 Task: Look for space in Çayeli, Turkey from 6th September, 2023 to 10th September, 2023 for 1 adult in price range Rs.9000 to Rs.17000. Place can be private room with 1  bedroom having 1 bed and 1 bathroom. Property type can be house, flat, guest house, hotel. Booking option can be shelf check-in. Required host language is English.
Action: Mouse moved to (458, 86)
Screenshot: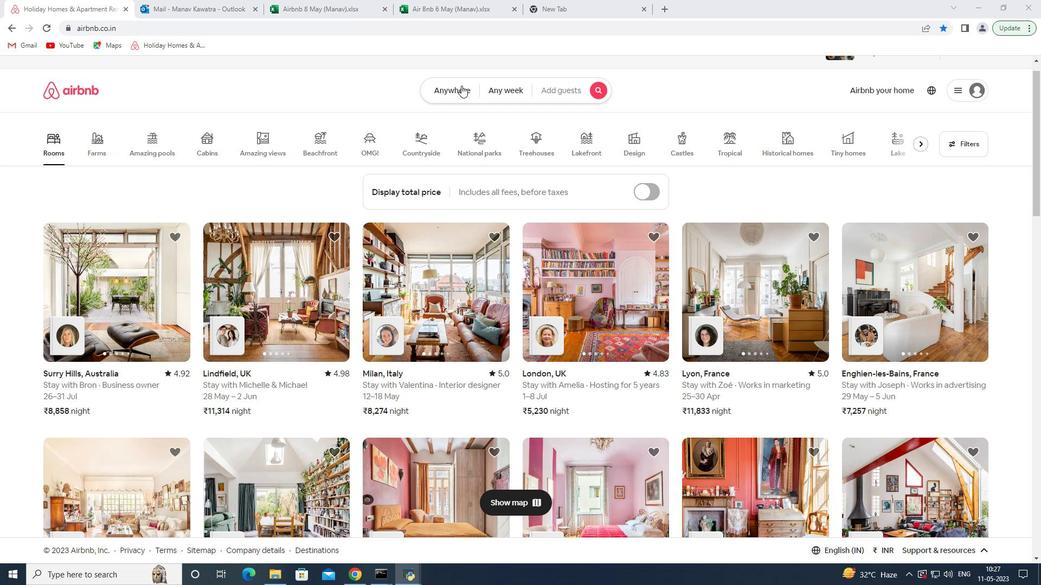
Action: Mouse pressed left at (458, 86)
Screenshot: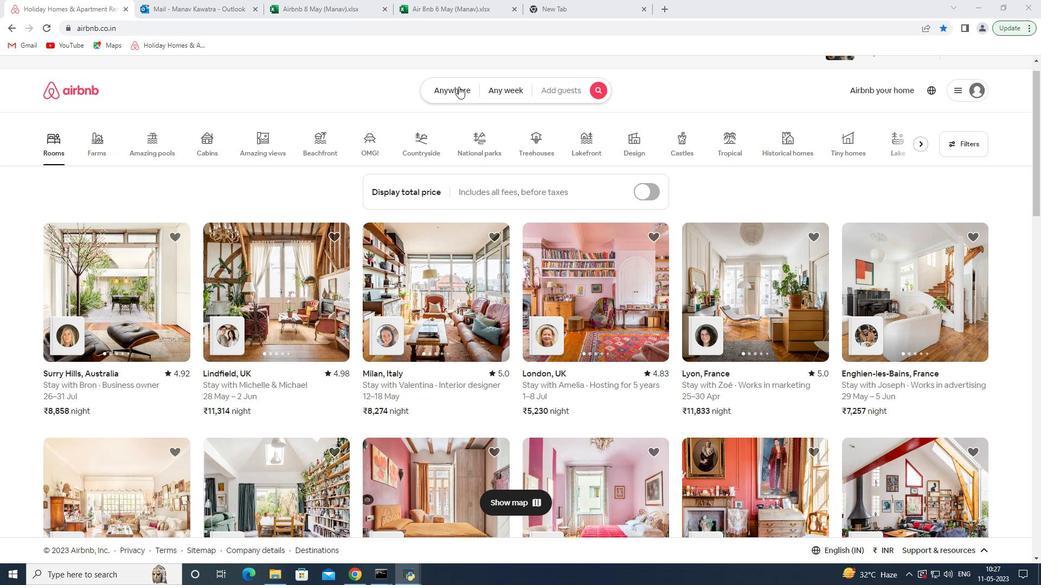 
Action: Mouse moved to (394, 132)
Screenshot: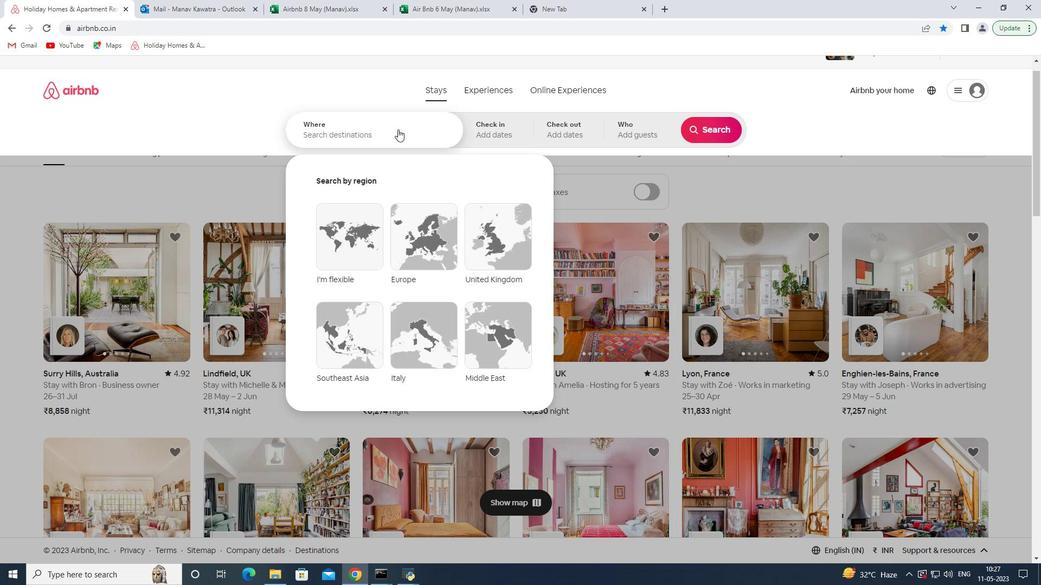 
Action: Mouse pressed left at (394, 132)
Screenshot: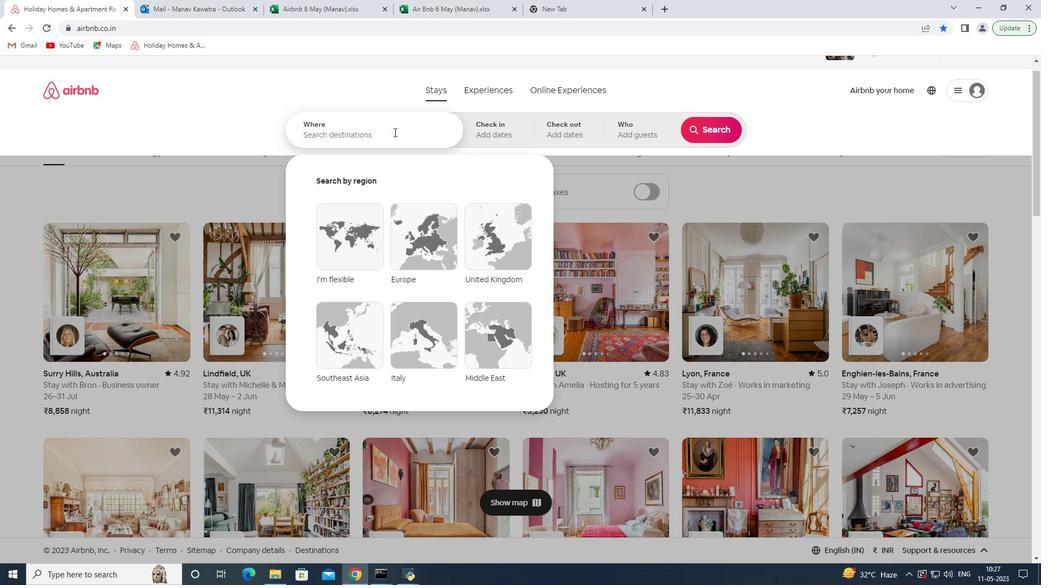 
Action: Key pressed <Key.shift><Key.shift><Key.shift><Key.shift><Key.shift>Cayeli<Key.space><Key.shift>Turkey<Key.space><Key.enter>
Screenshot: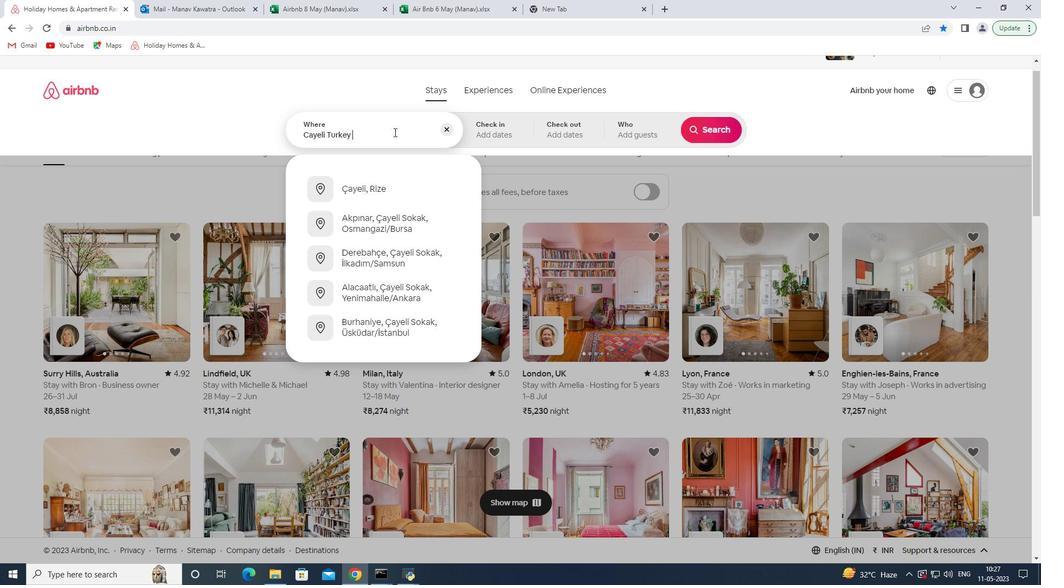 
Action: Mouse moved to (706, 215)
Screenshot: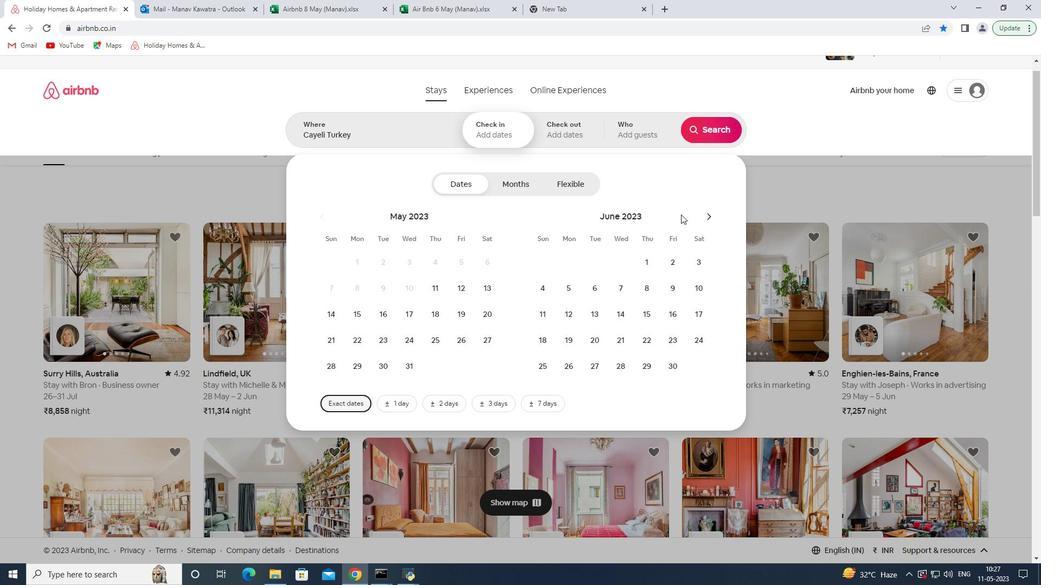 
Action: Mouse pressed left at (706, 215)
Screenshot: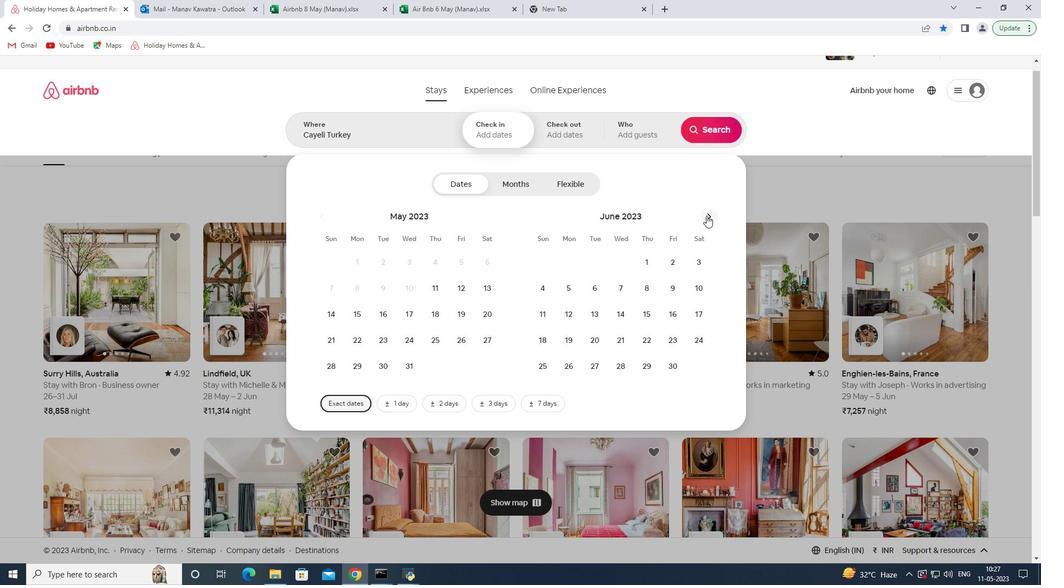 
Action: Mouse pressed left at (706, 215)
Screenshot: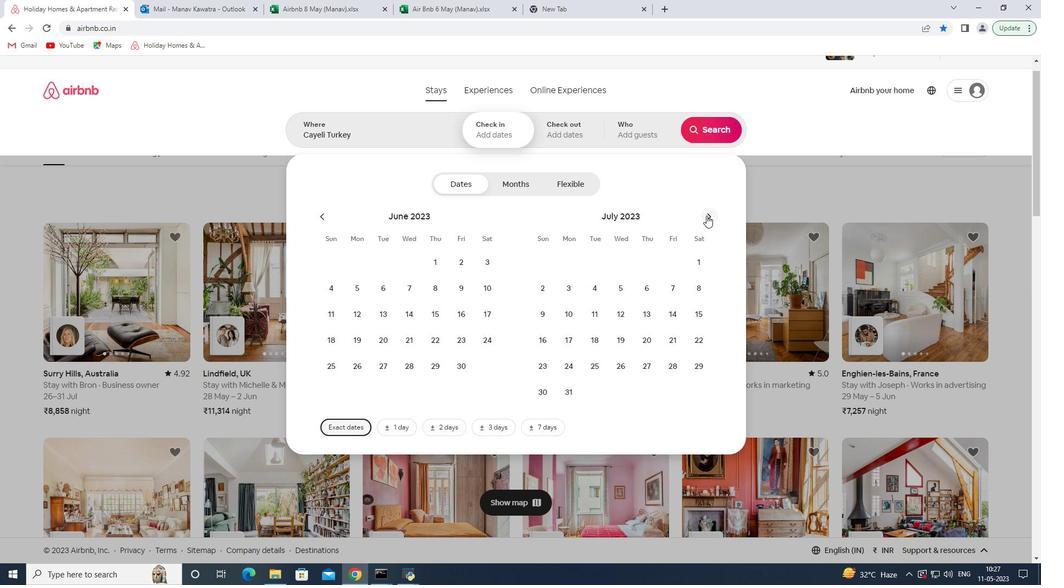 
Action: Mouse pressed left at (706, 215)
Screenshot: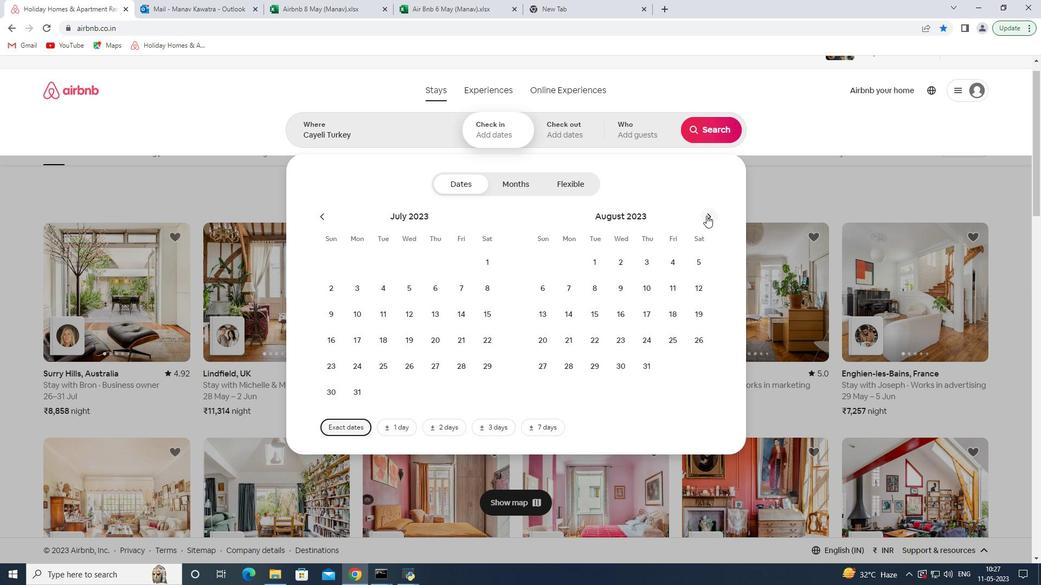 
Action: Mouse moved to (620, 292)
Screenshot: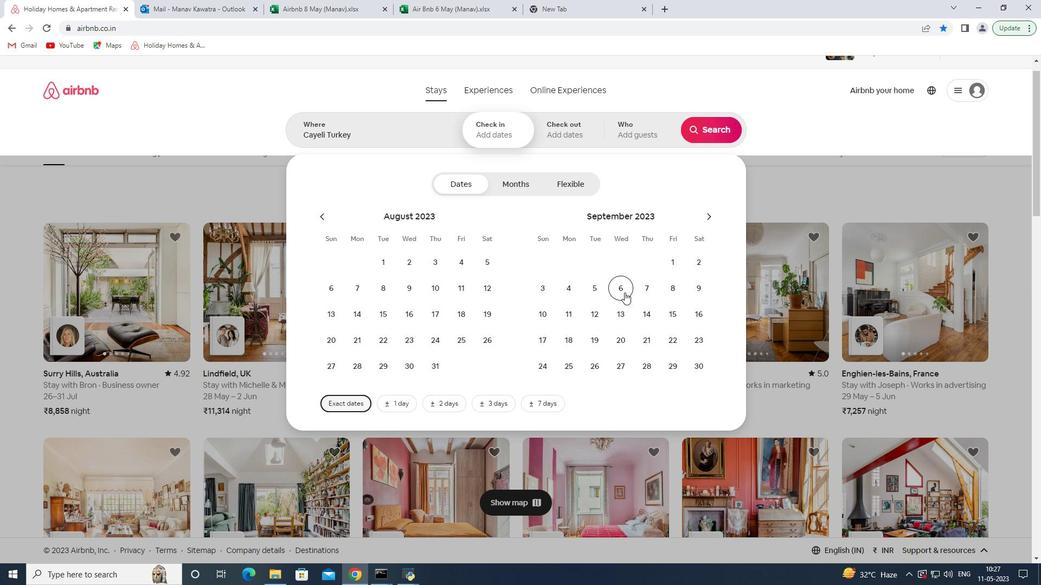 
Action: Mouse pressed left at (620, 292)
Screenshot: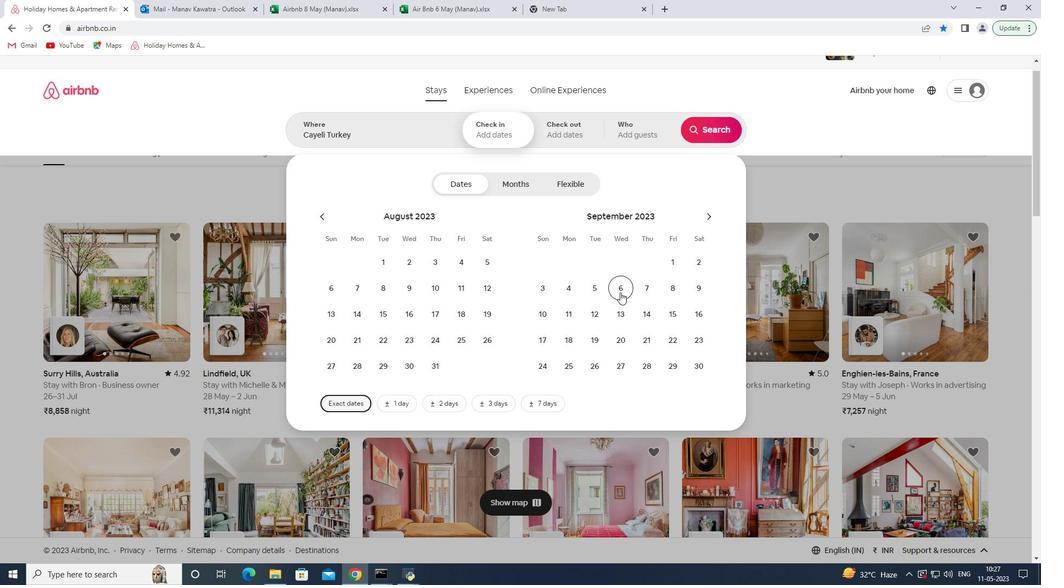 
Action: Mouse moved to (543, 310)
Screenshot: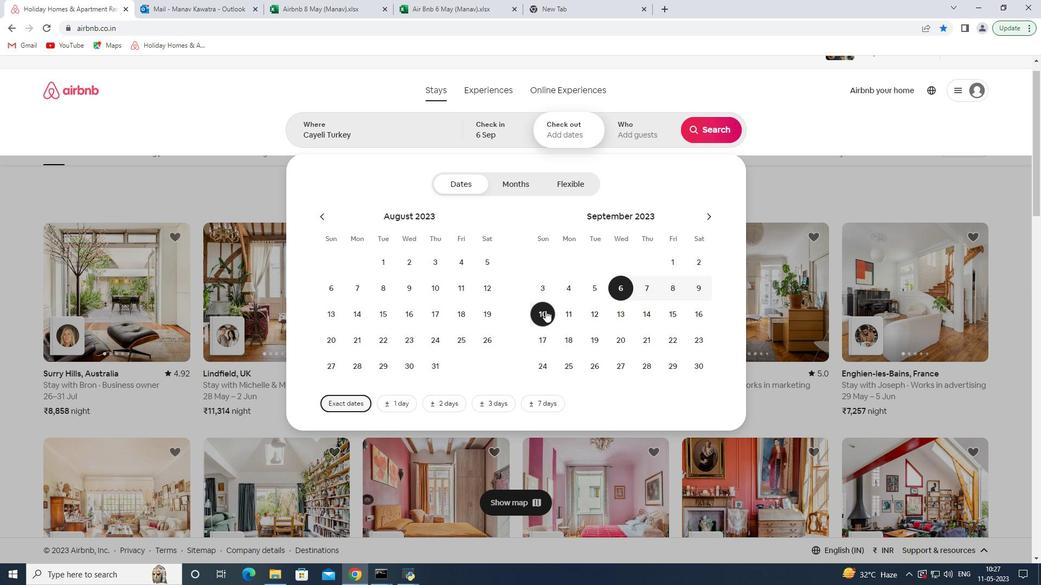 
Action: Mouse pressed left at (543, 310)
Screenshot: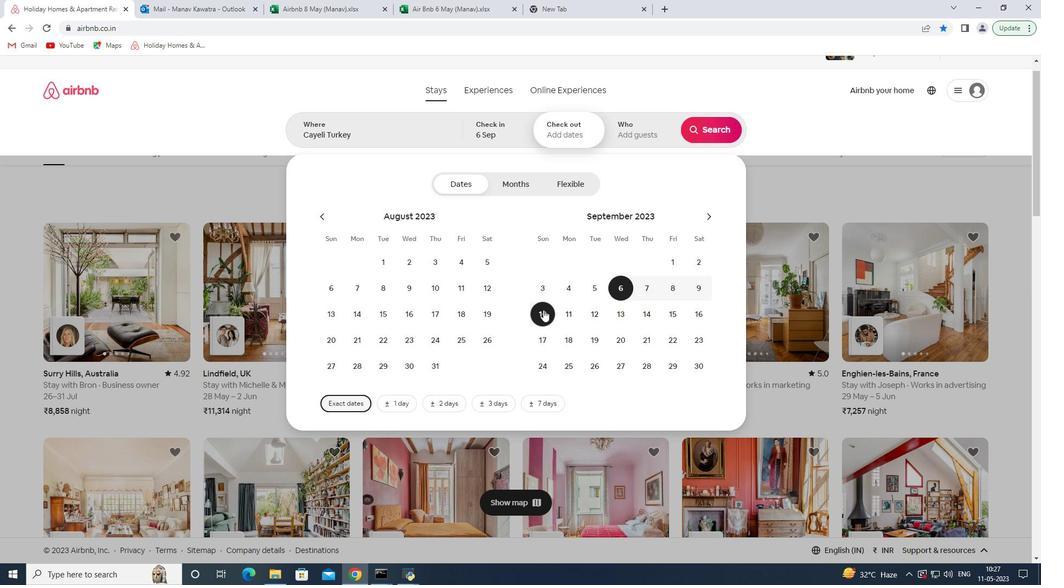 
Action: Mouse moved to (635, 126)
Screenshot: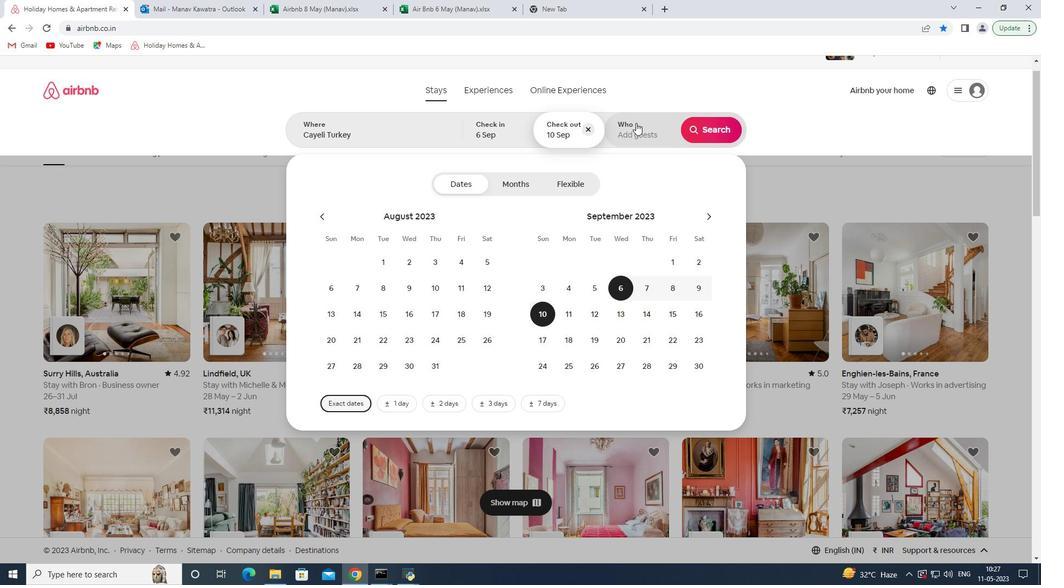 
Action: Mouse pressed left at (635, 126)
Screenshot: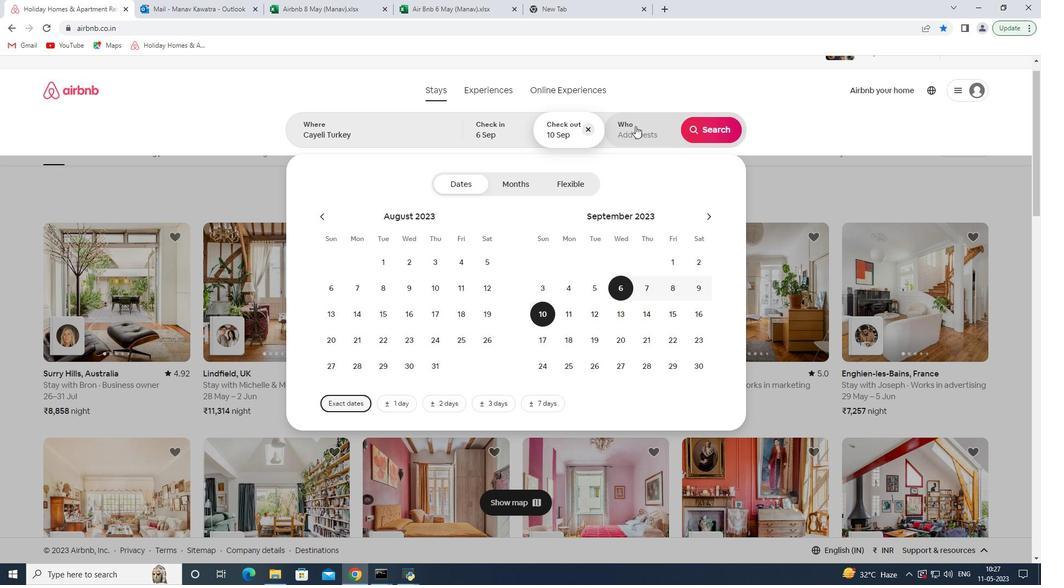 
Action: Mouse moved to (719, 181)
Screenshot: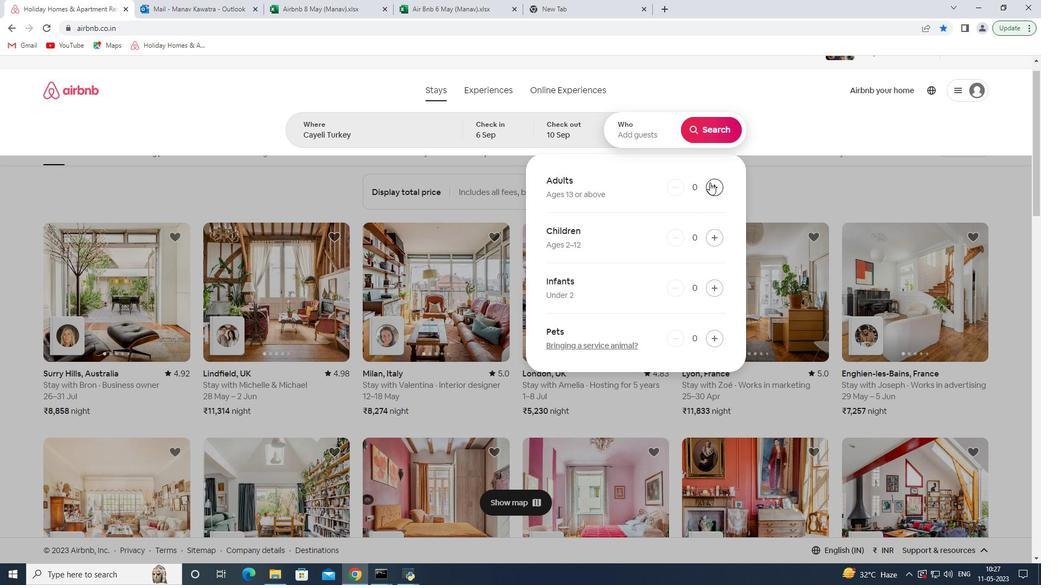 
Action: Mouse pressed left at (719, 181)
Screenshot: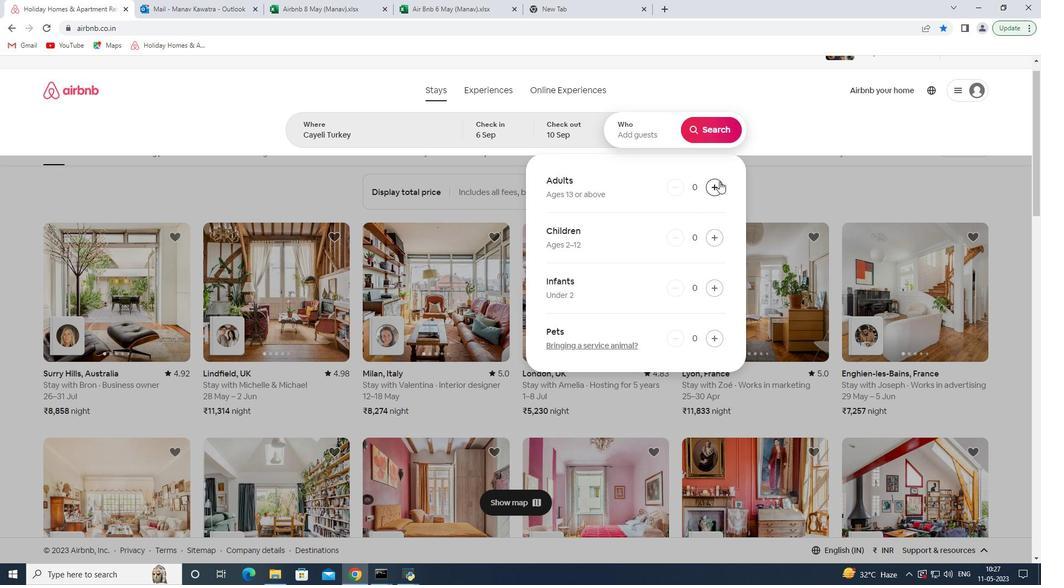 
Action: Mouse moved to (710, 135)
Screenshot: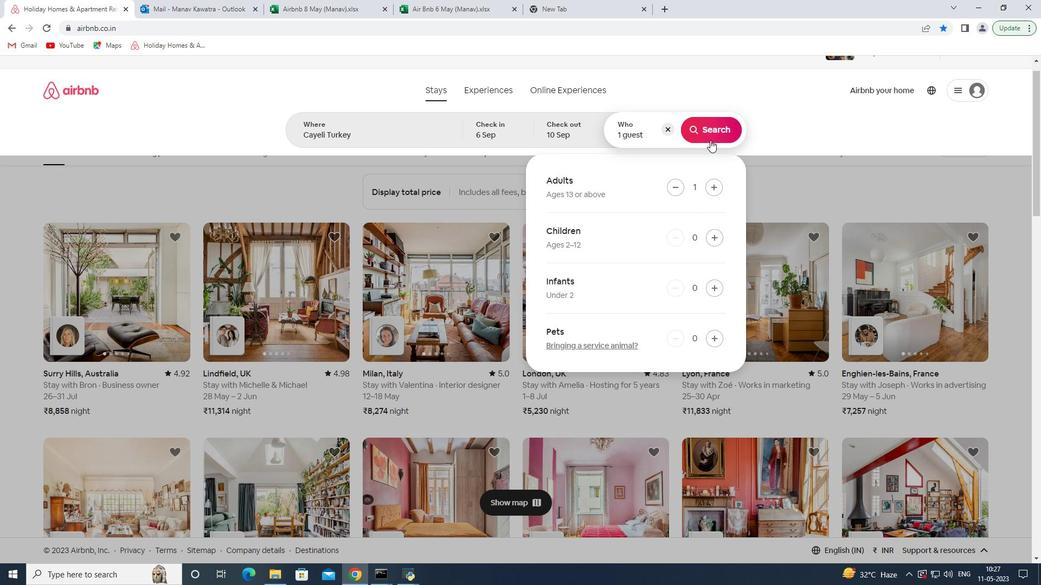 
Action: Mouse pressed left at (710, 135)
Screenshot: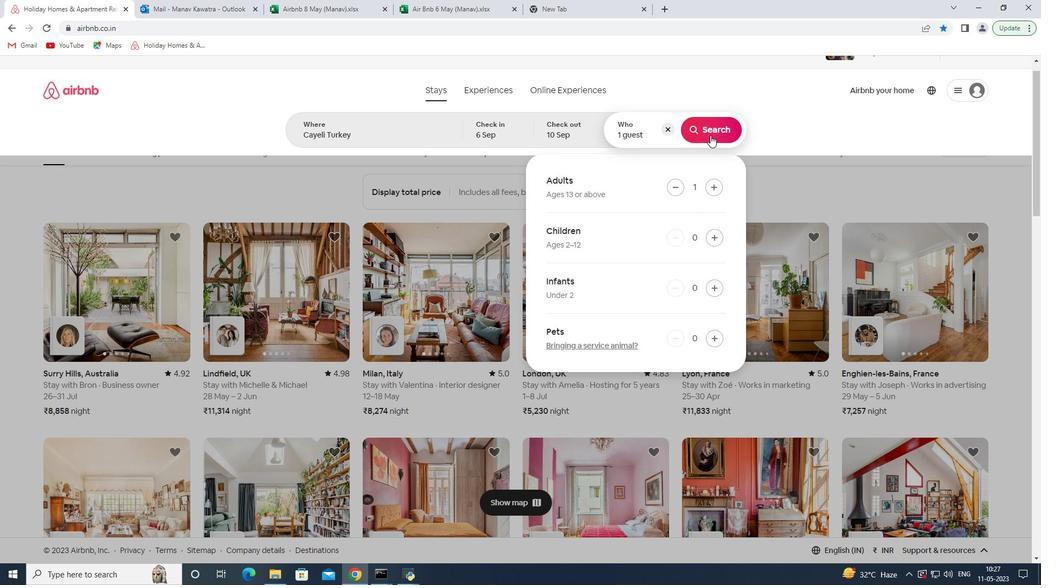 
Action: Mouse moved to (991, 119)
Screenshot: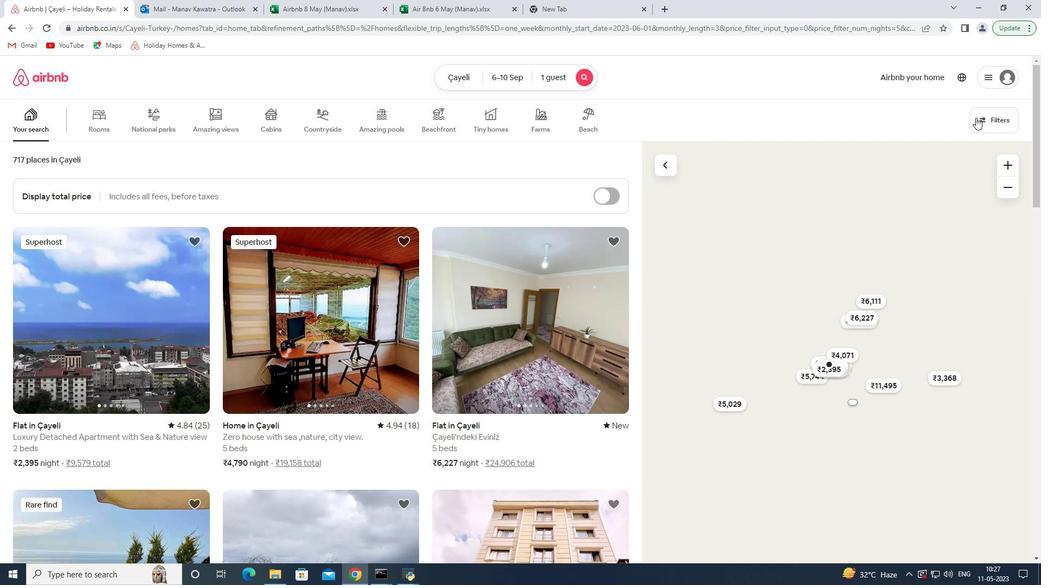 
Action: Mouse pressed left at (991, 119)
Screenshot: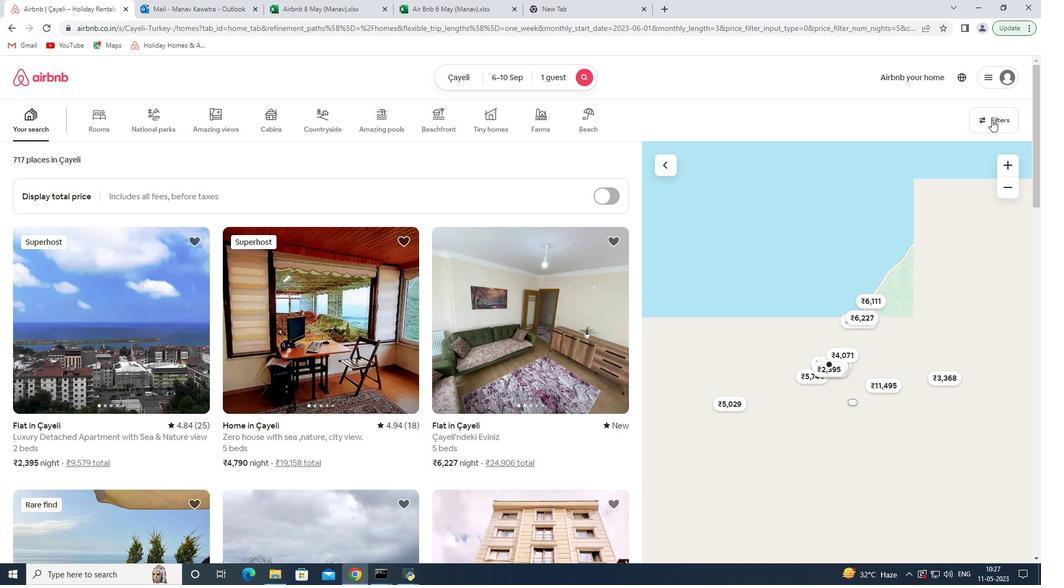
Action: Mouse moved to (374, 389)
Screenshot: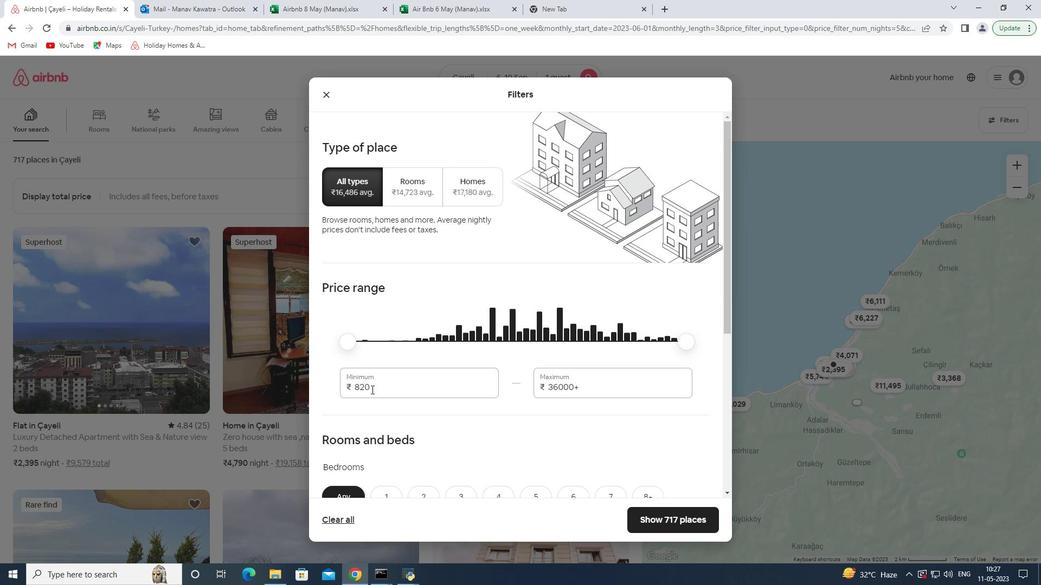 
Action: Mouse pressed left at (374, 389)
Screenshot: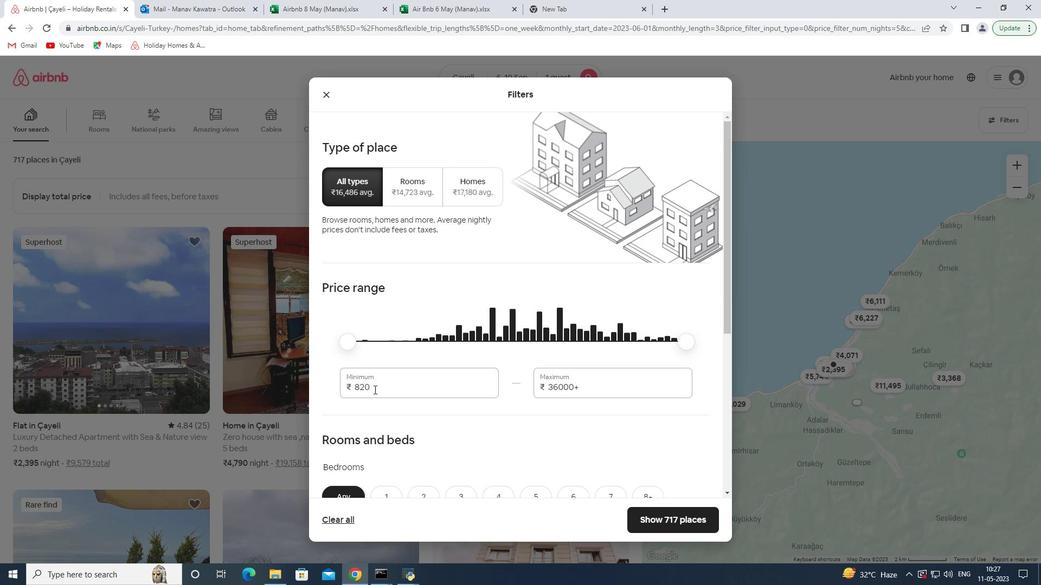 
Action: Mouse pressed left at (374, 389)
Screenshot: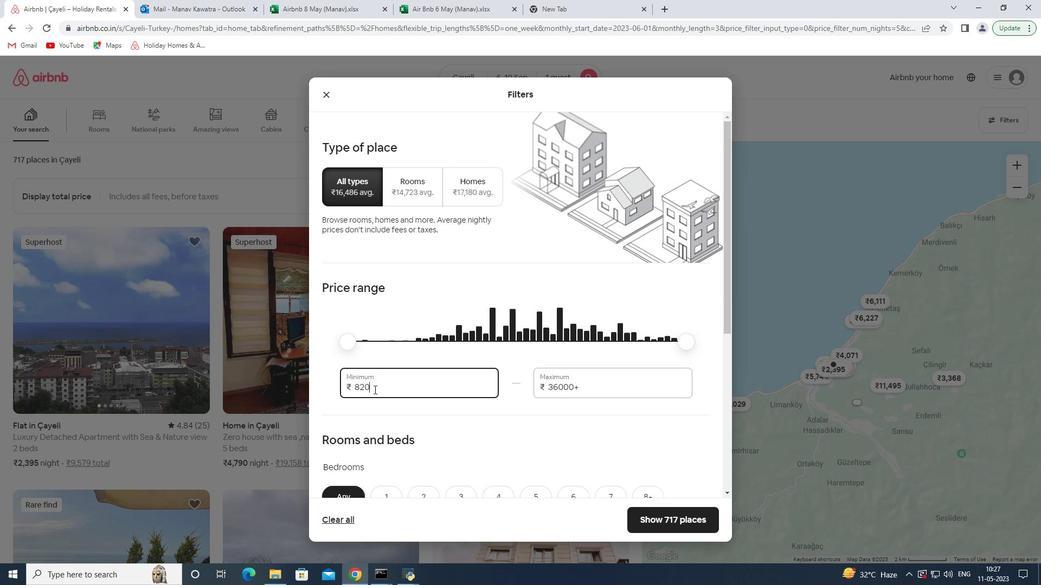 
Action: Mouse moved to (376, 352)
Screenshot: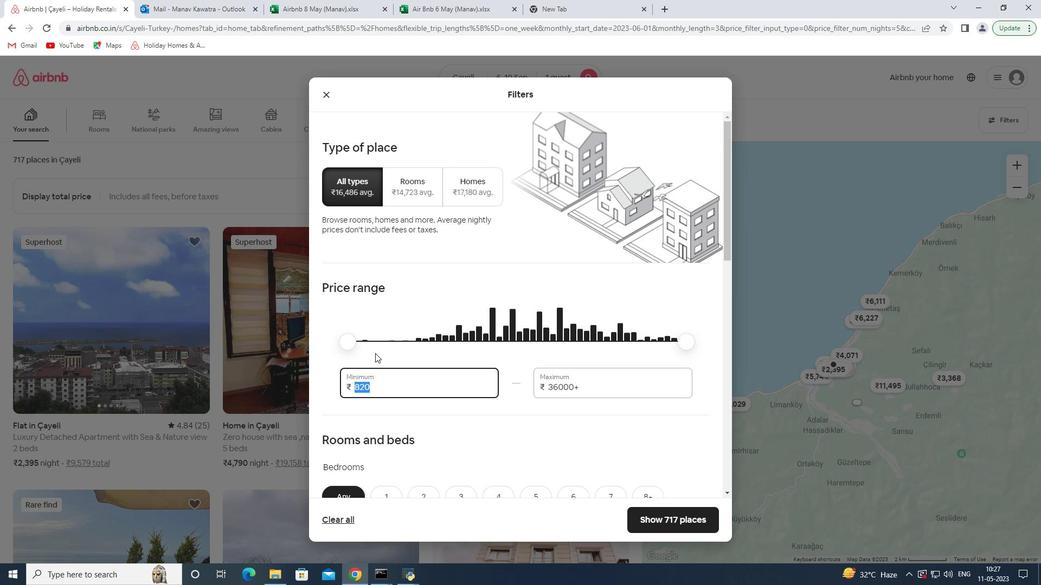 
Action: Key pressed 9000<Key.tab>17000
Screenshot: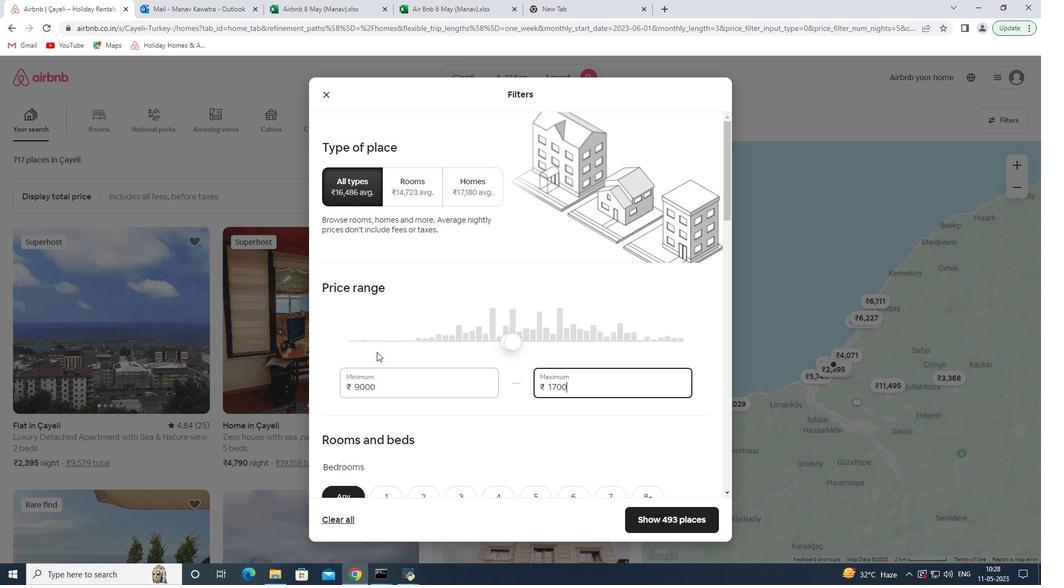 
Action: Mouse moved to (377, 362)
Screenshot: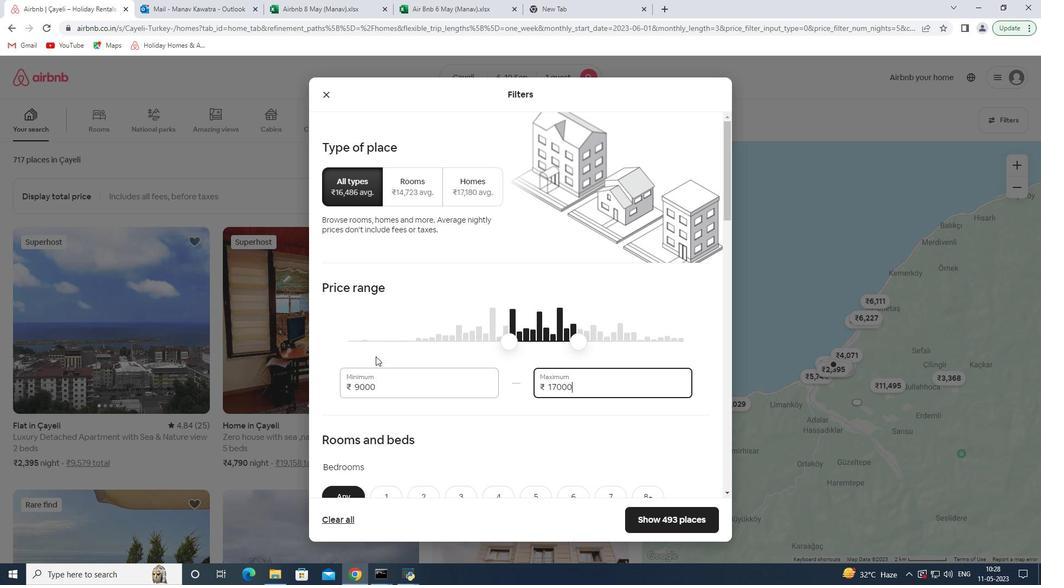 
Action: Mouse scrolled (377, 361) with delta (0, 0)
Screenshot: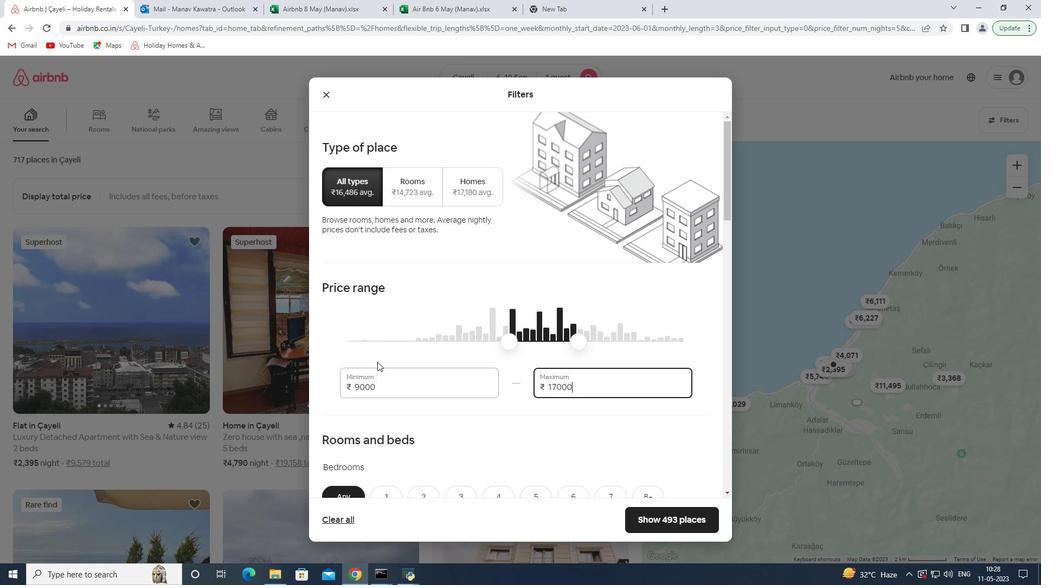
Action: Mouse scrolled (377, 361) with delta (0, 0)
Screenshot: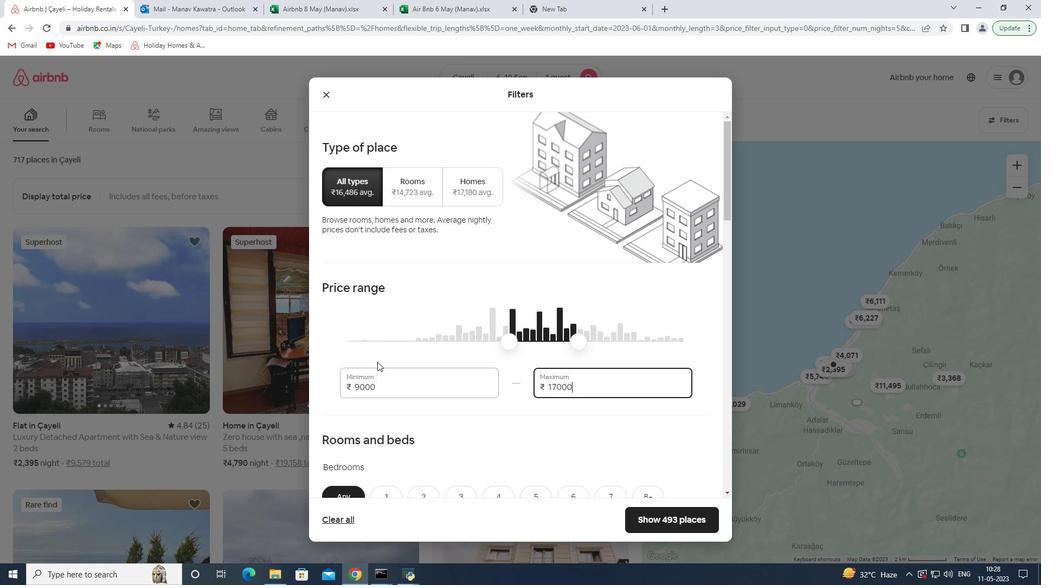 
Action: Mouse moved to (388, 360)
Screenshot: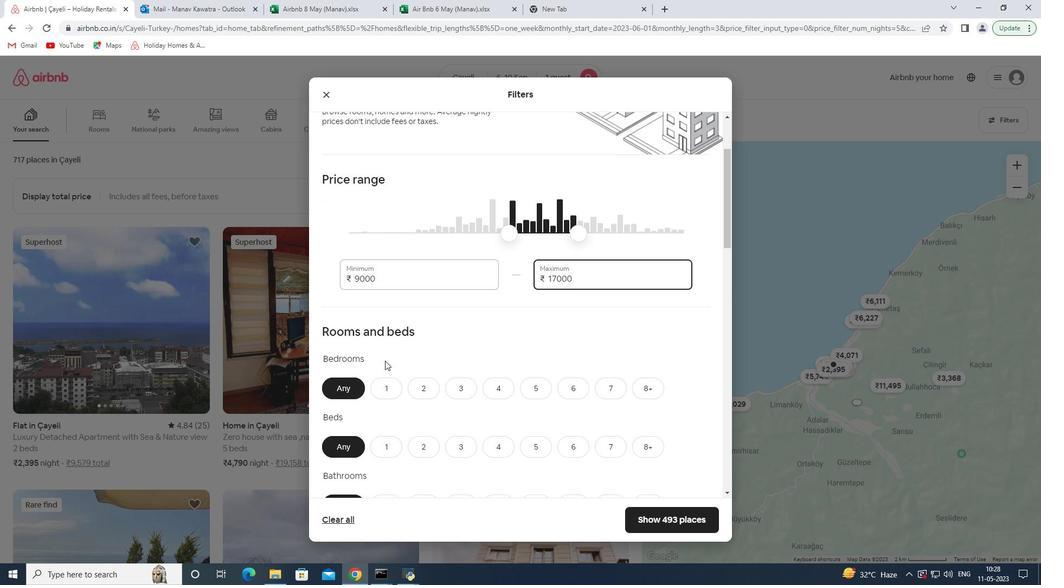 
Action: Mouse scrolled (388, 359) with delta (0, 0)
Screenshot: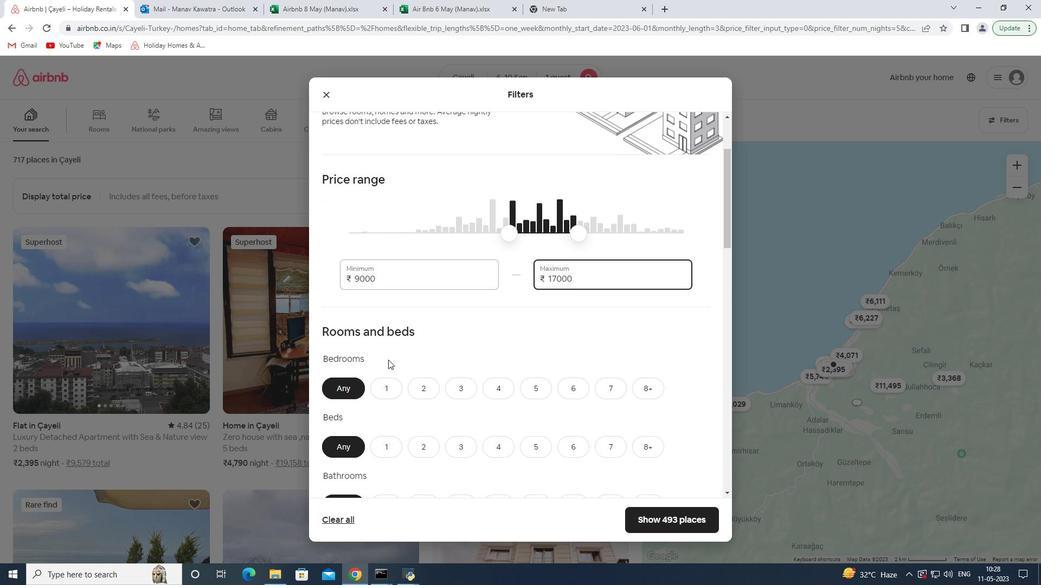 
Action: Mouse moved to (393, 331)
Screenshot: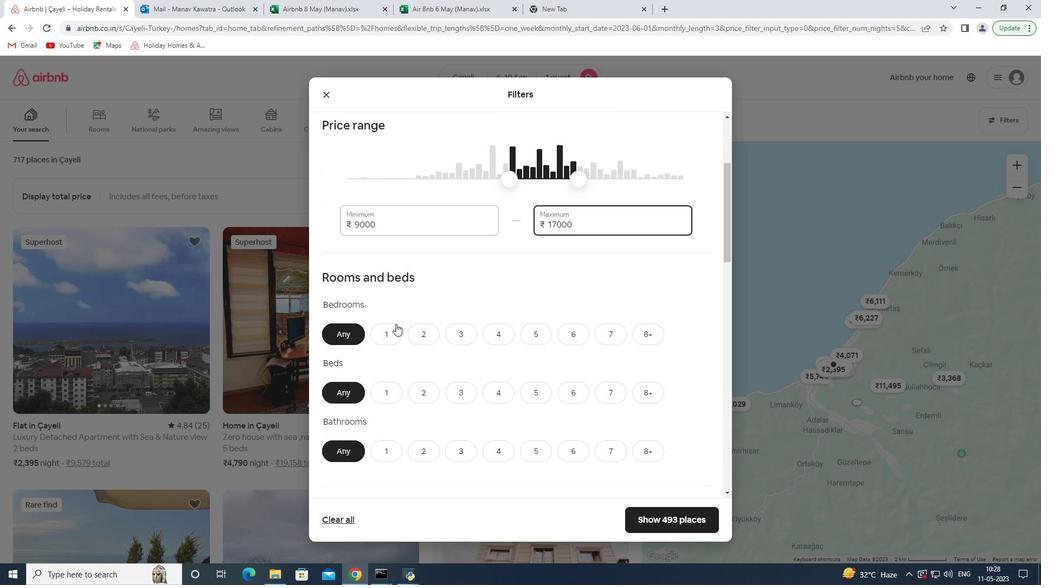 
Action: Mouse pressed left at (393, 331)
Screenshot: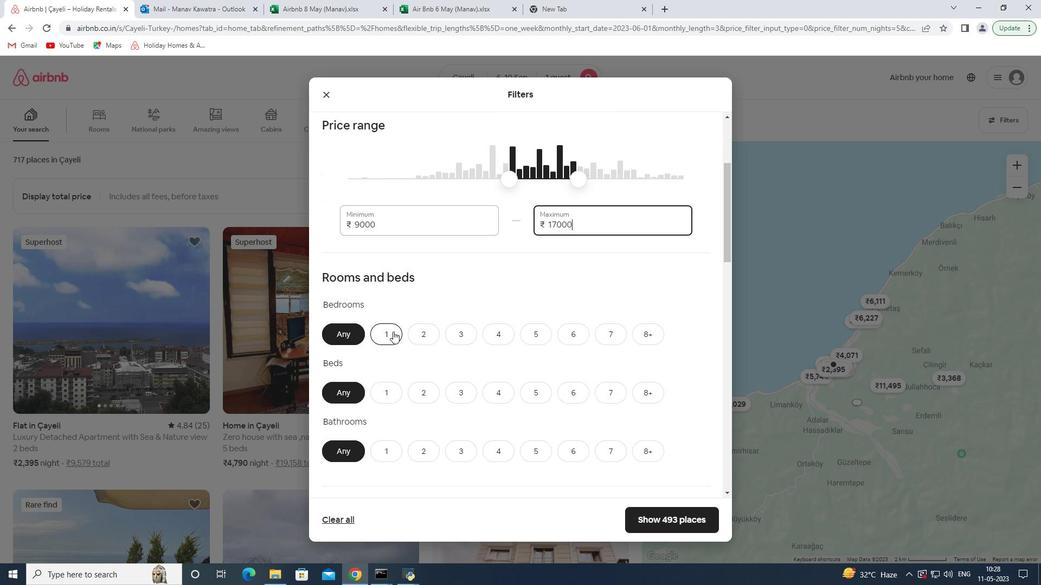 
Action: Mouse moved to (393, 389)
Screenshot: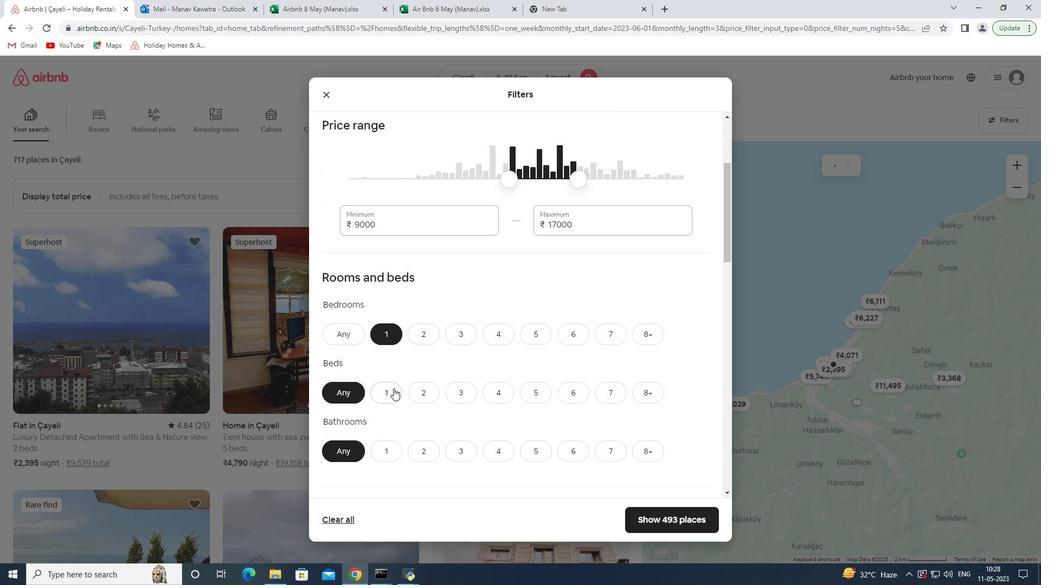 
Action: Mouse pressed left at (393, 389)
Screenshot: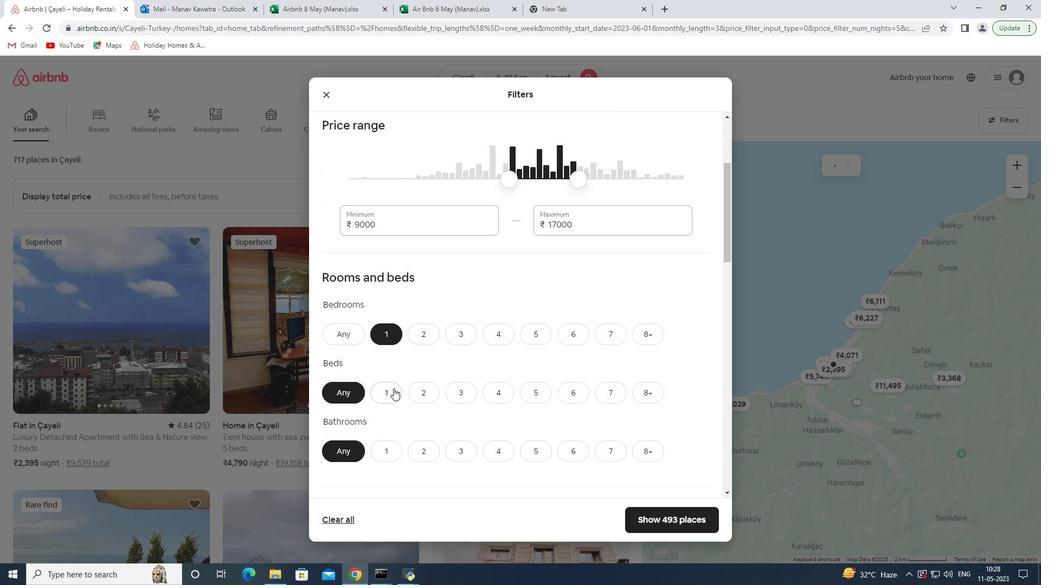 
Action: Mouse moved to (380, 449)
Screenshot: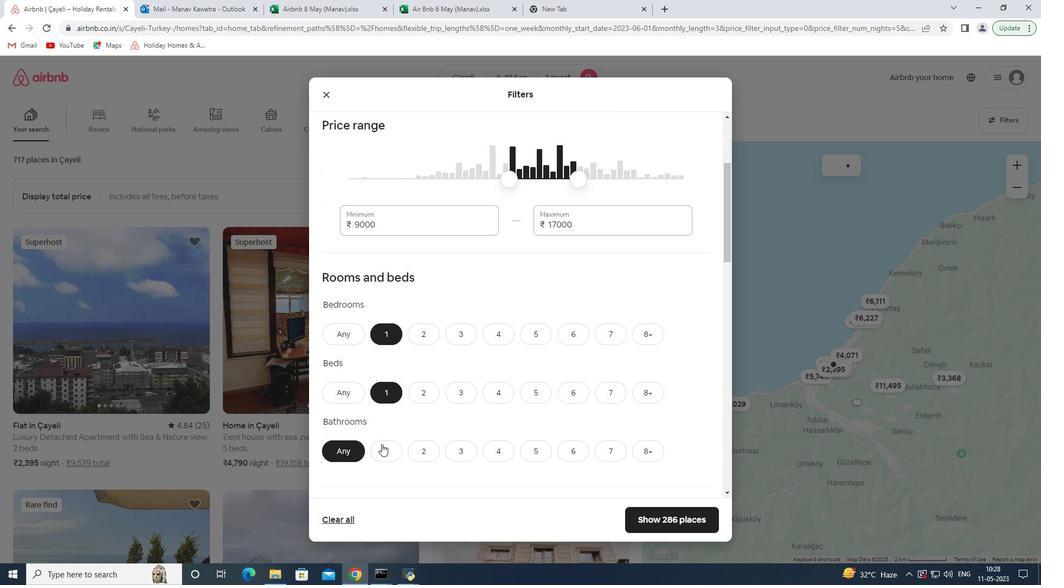 
Action: Mouse pressed left at (380, 449)
Screenshot: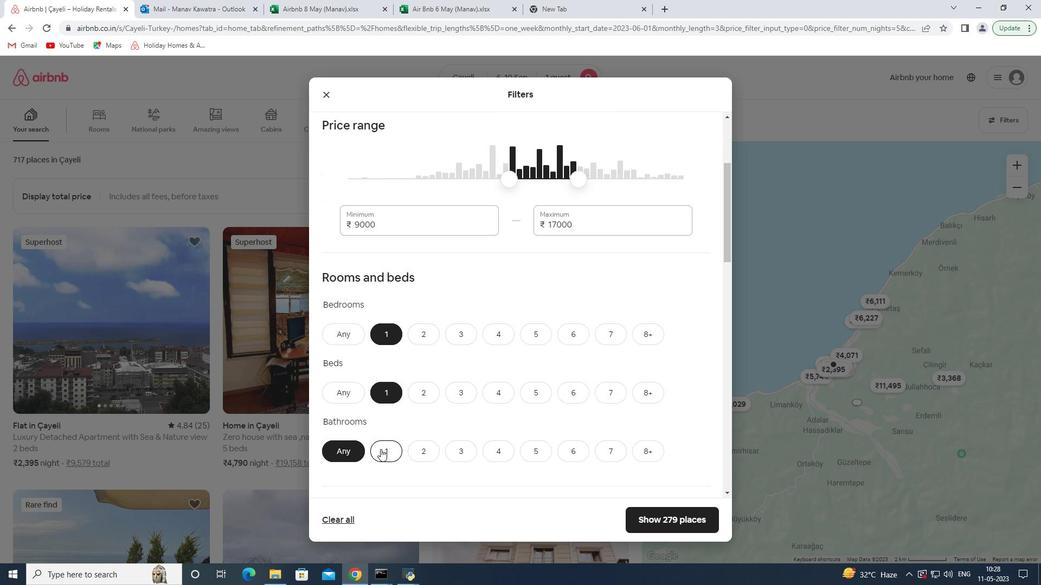 
Action: Mouse scrolled (380, 448) with delta (0, 0)
Screenshot: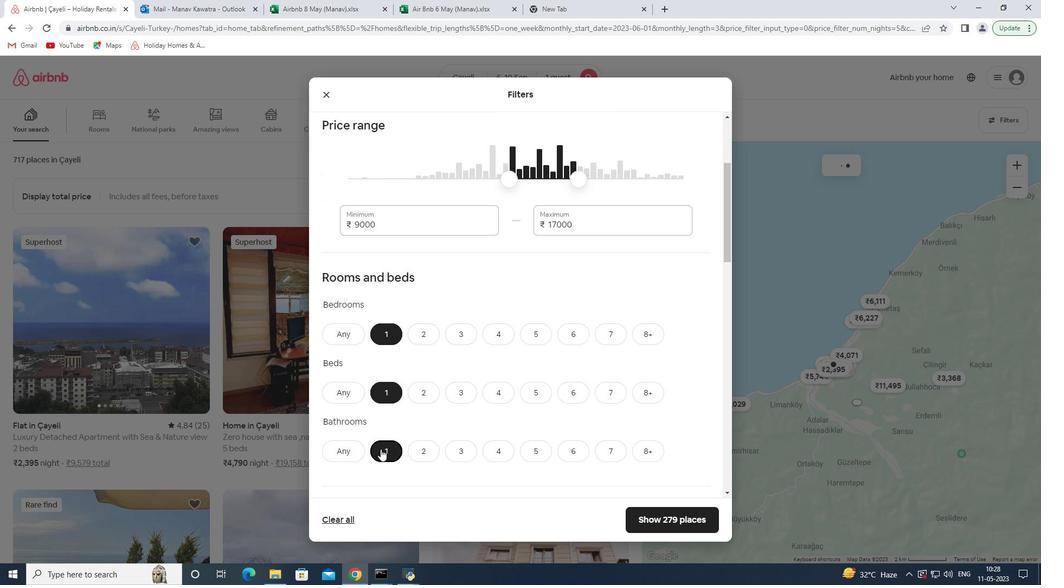 
Action: Mouse moved to (402, 392)
Screenshot: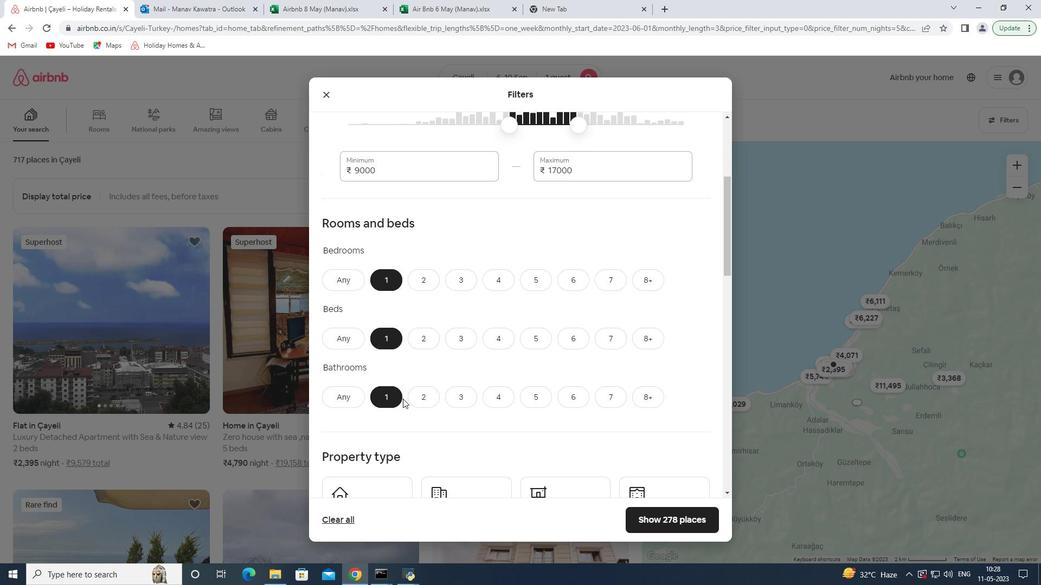 
Action: Mouse scrolled (402, 391) with delta (0, 0)
Screenshot: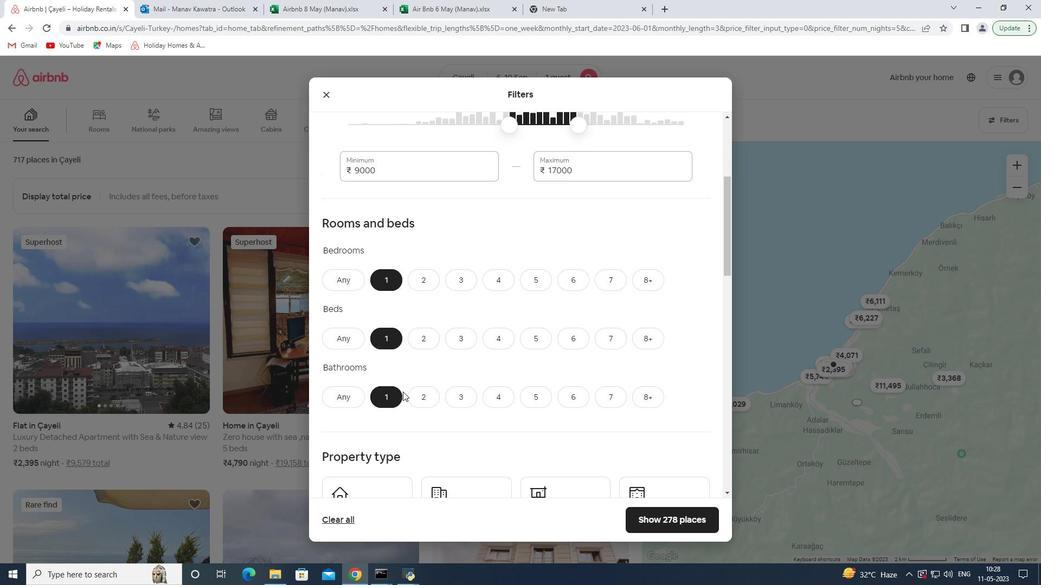 
Action: Mouse moved to (368, 454)
Screenshot: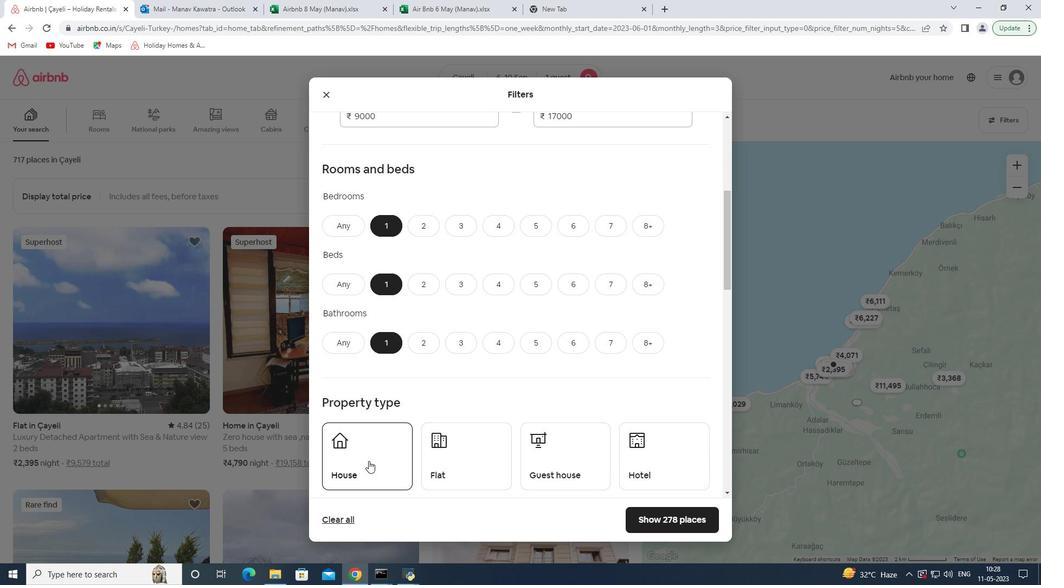 
Action: Mouse pressed left at (368, 454)
Screenshot: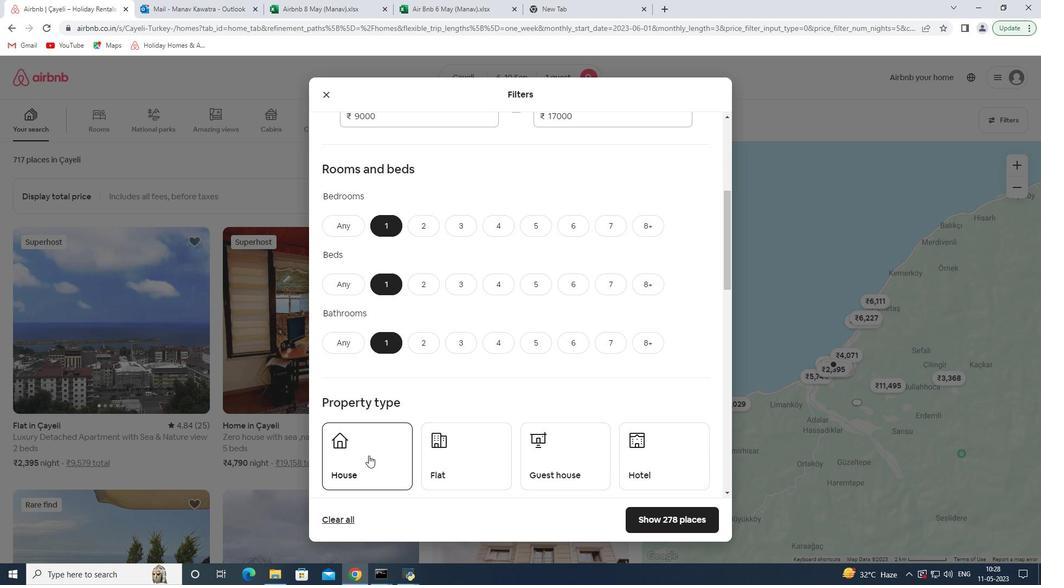 
Action: Mouse moved to (446, 456)
Screenshot: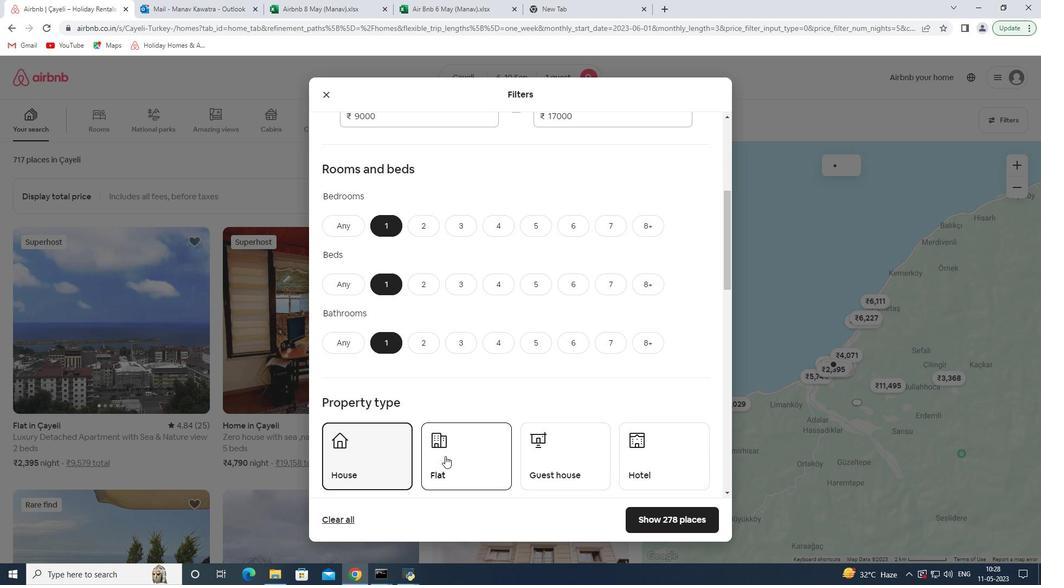 
Action: Mouse pressed left at (446, 456)
Screenshot: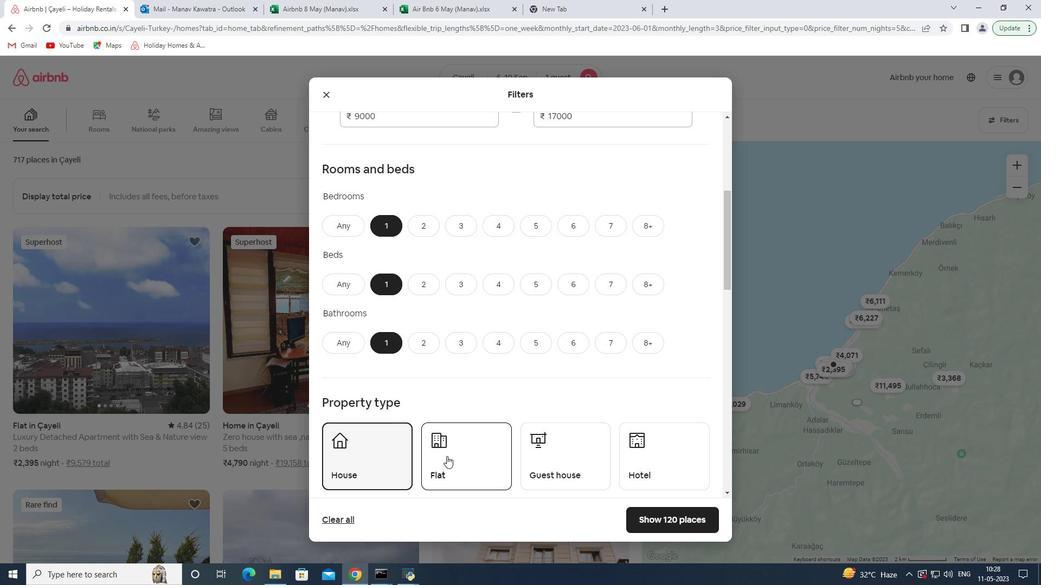 
Action: Mouse moved to (563, 459)
Screenshot: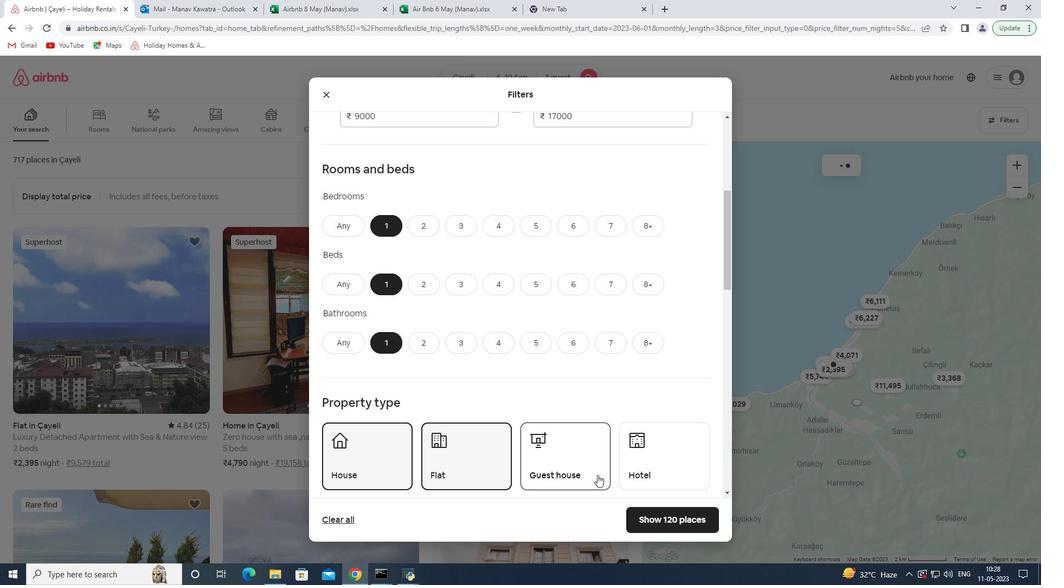 
Action: Mouse pressed left at (563, 459)
Screenshot: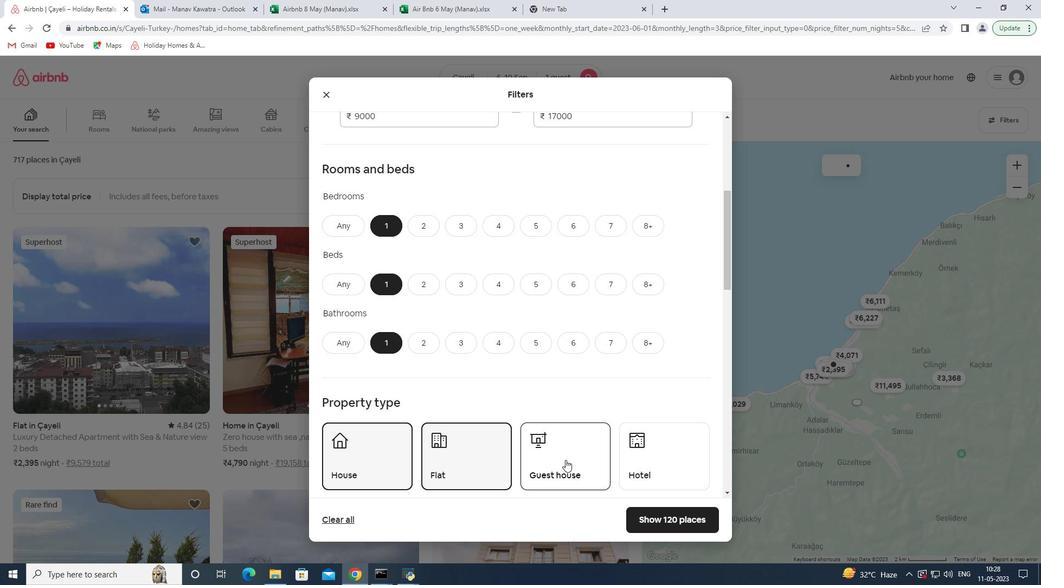 
Action: Mouse moved to (640, 467)
Screenshot: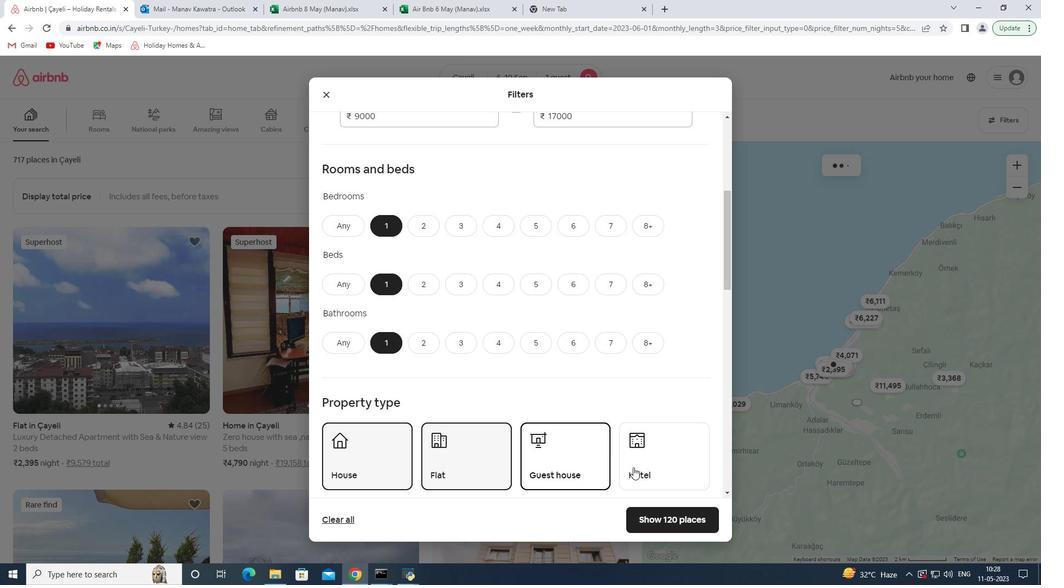 
Action: Mouse pressed left at (640, 467)
Screenshot: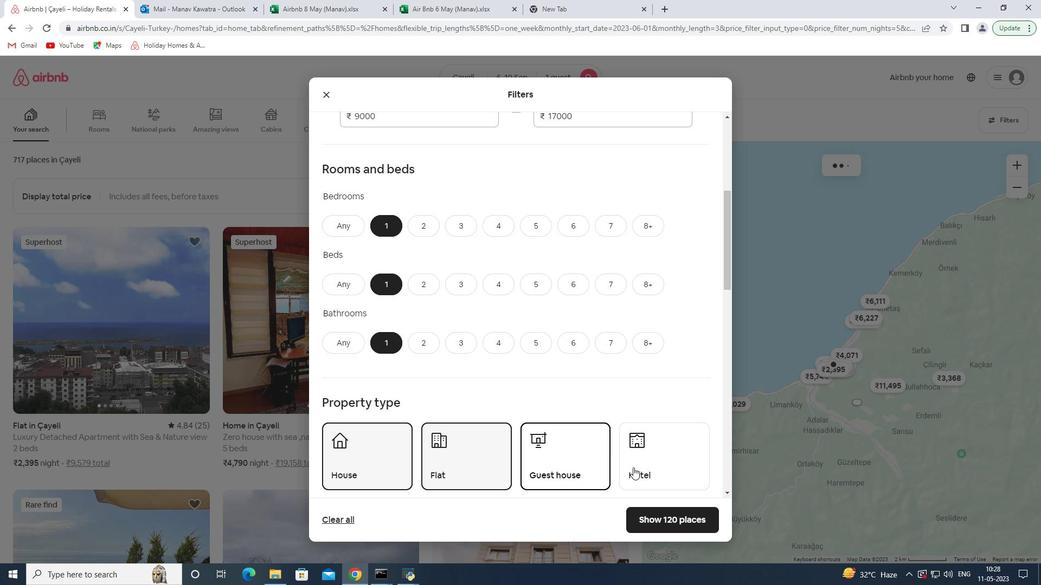 
Action: Mouse moved to (571, 449)
Screenshot: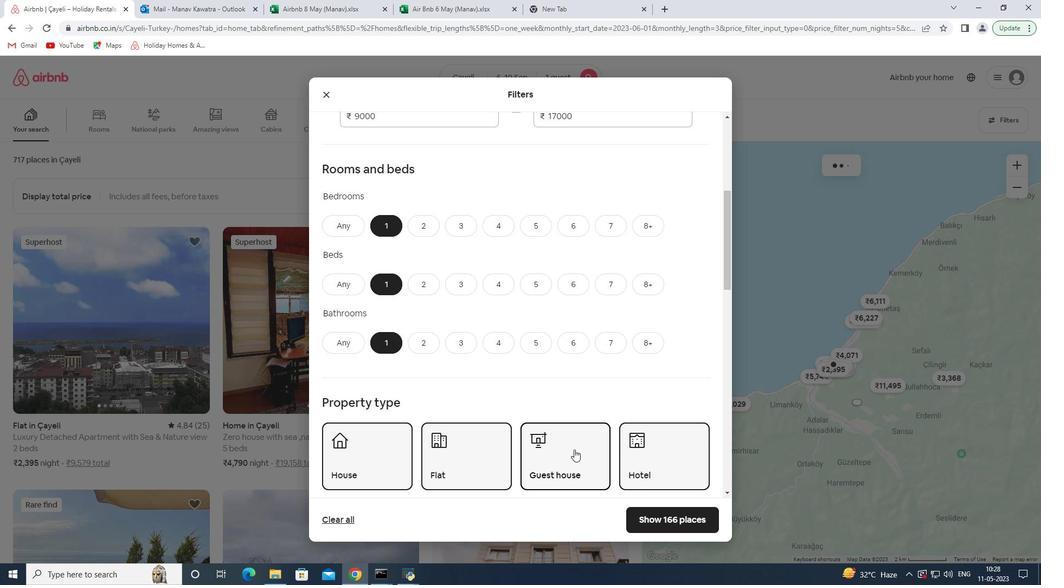 
Action: Mouse scrolled (572, 448) with delta (0, 0)
Screenshot: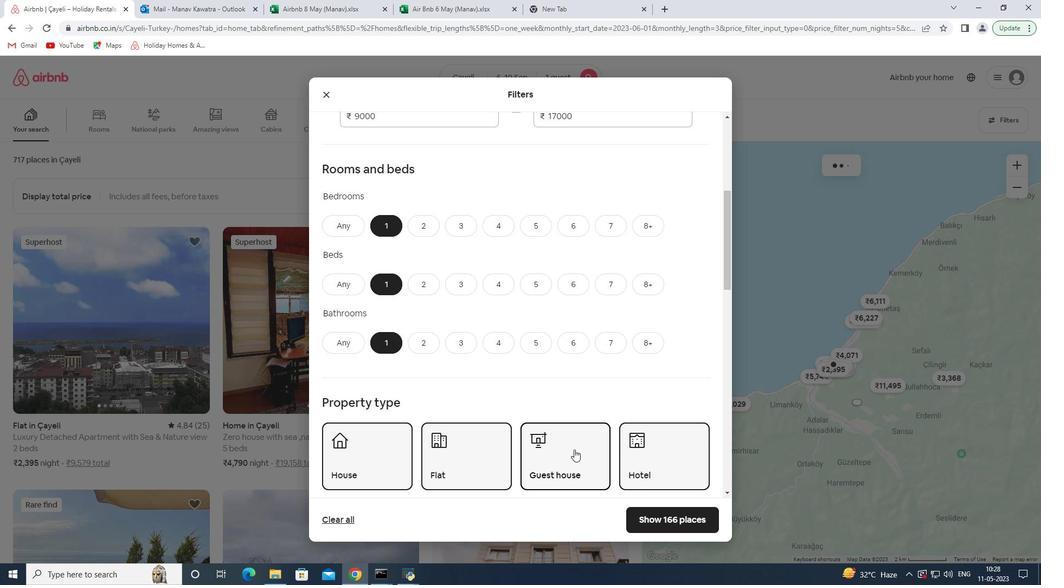 
Action: Mouse moved to (566, 447)
Screenshot: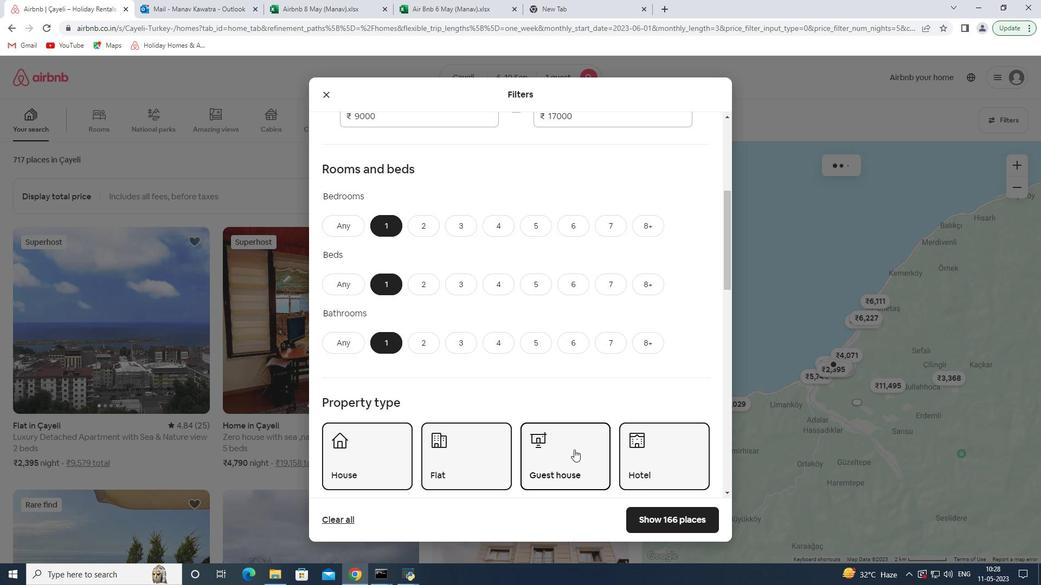 
Action: Mouse scrolled (568, 447) with delta (0, 0)
Screenshot: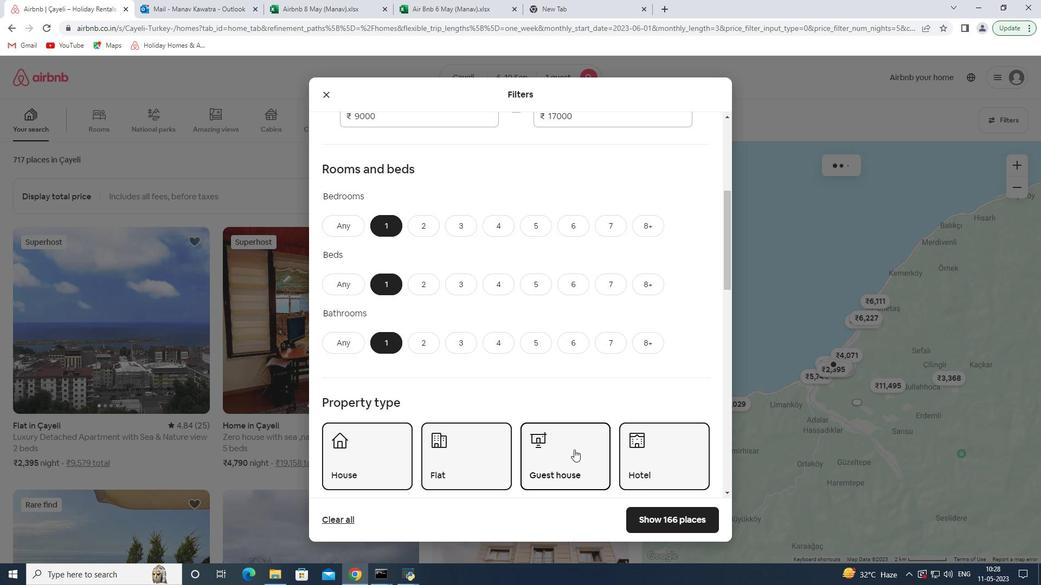 
Action: Mouse moved to (563, 446)
Screenshot: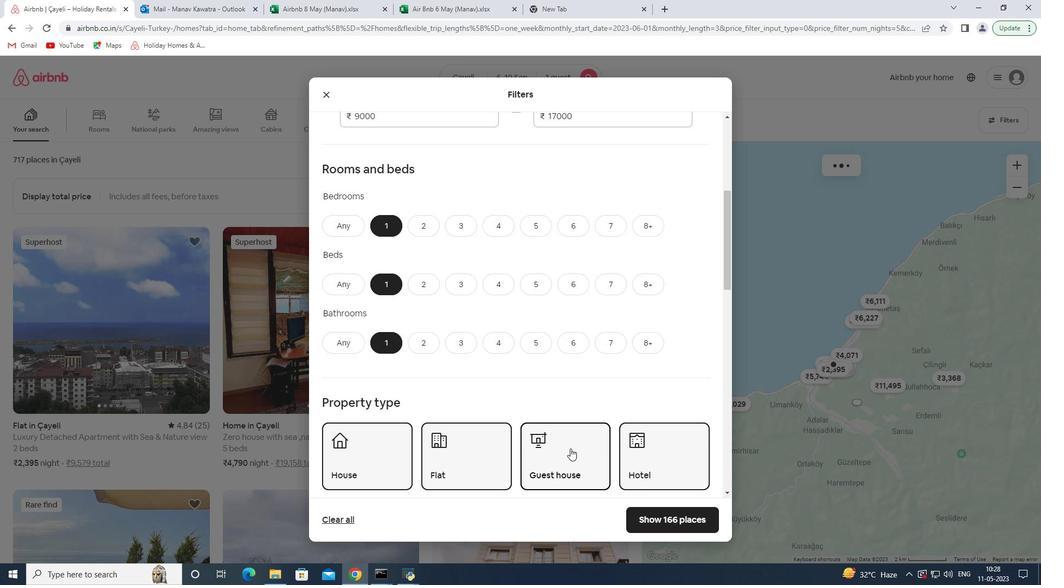 
Action: Mouse scrolled (563, 445) with delta (0, 0)
Screenshot: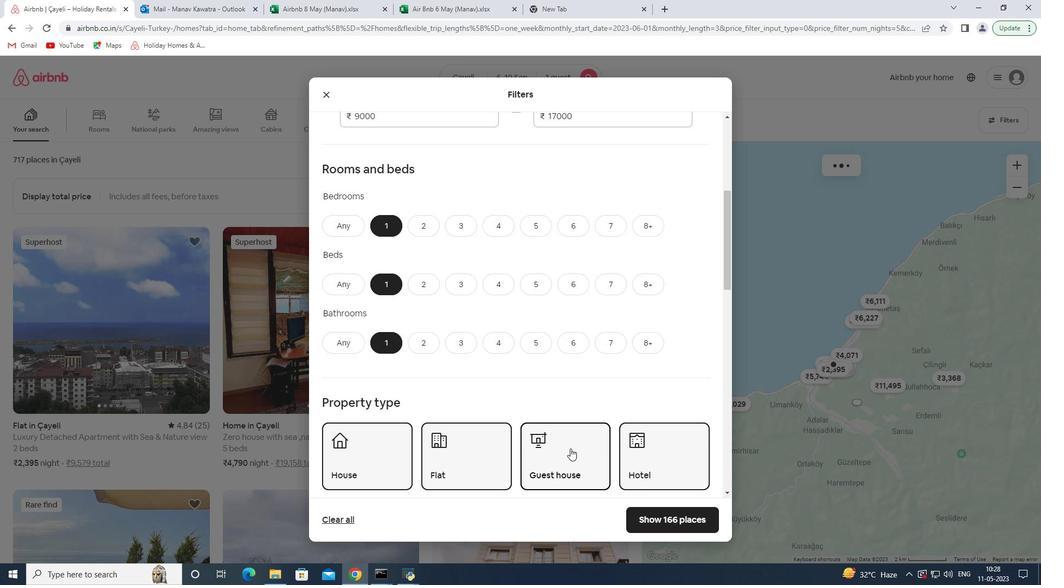 
Action: Mouse scrolled (563, 445) with delta (0, 0)
Screenshot: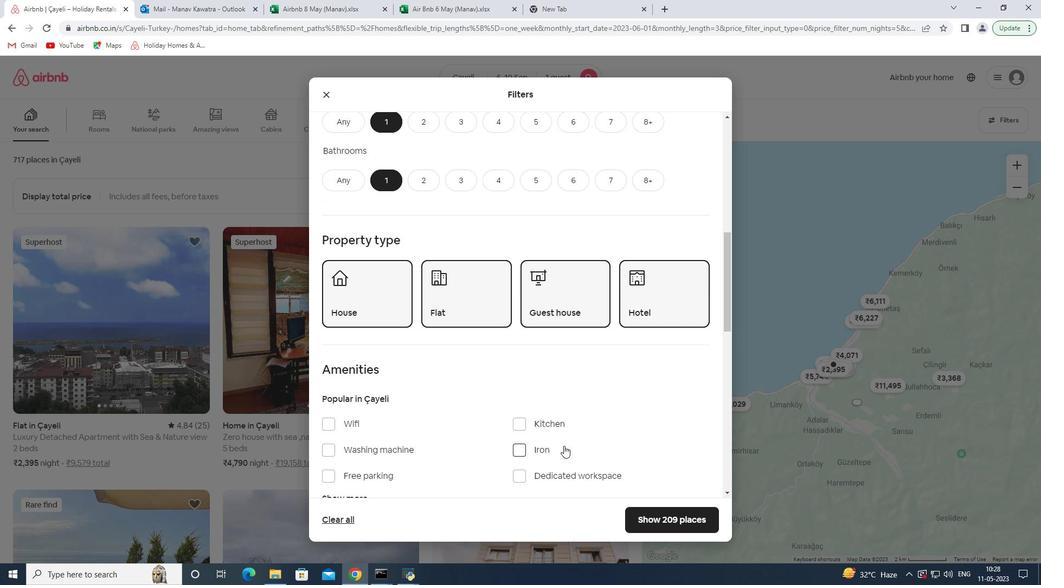 
Action: Mouse scrolled (563, 445) with delta (0, 0)
Screenshot: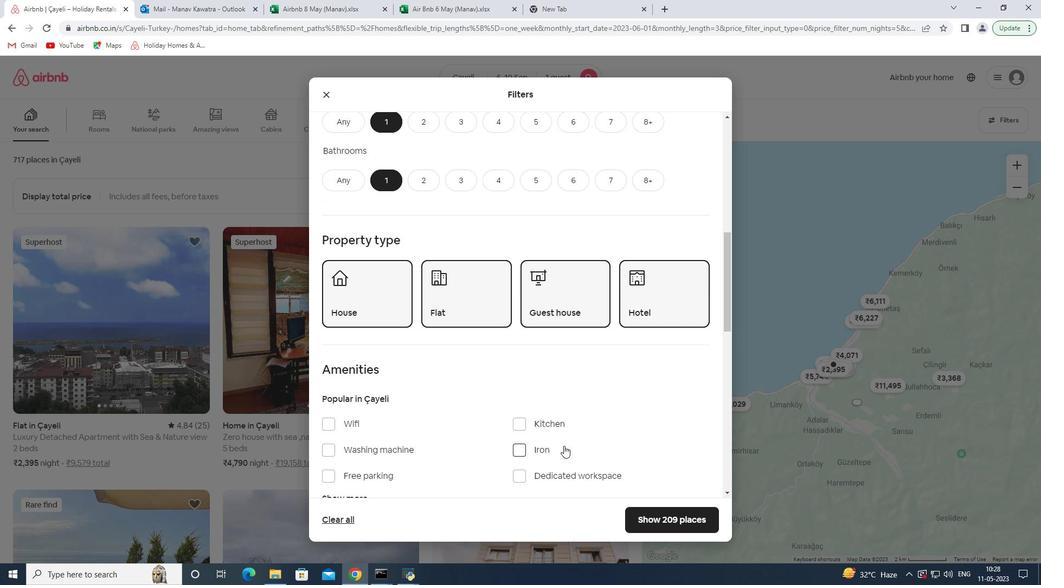 
Action: Mouse moved to (411, 335)
Screenshot: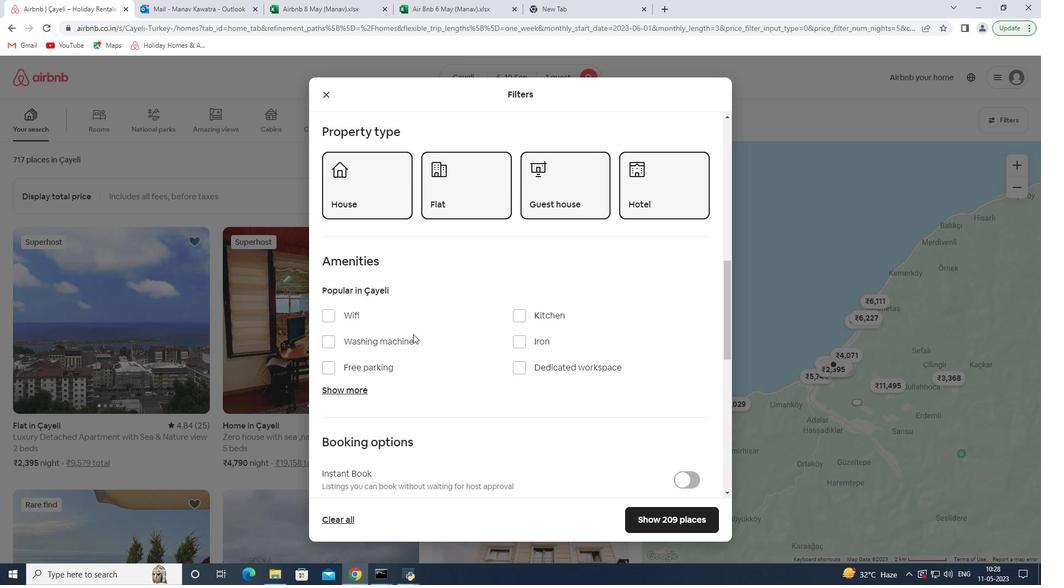 
Action: Mouse scrolled (411, 335) with delta (0, 0)
Screenshot: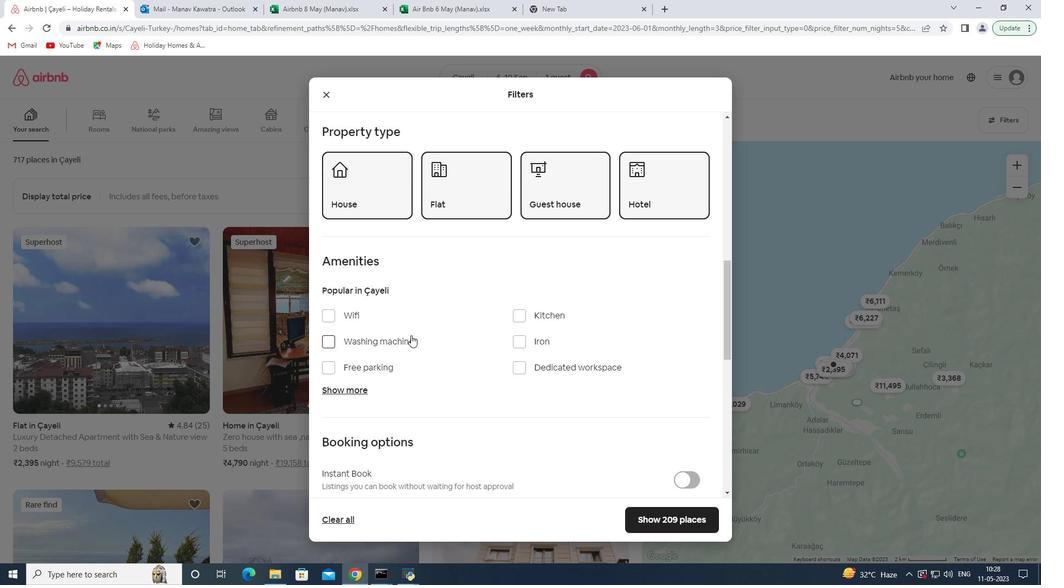 
Action: Mouse scrolled (411, 335) with delta (0, 0)
Screenshot: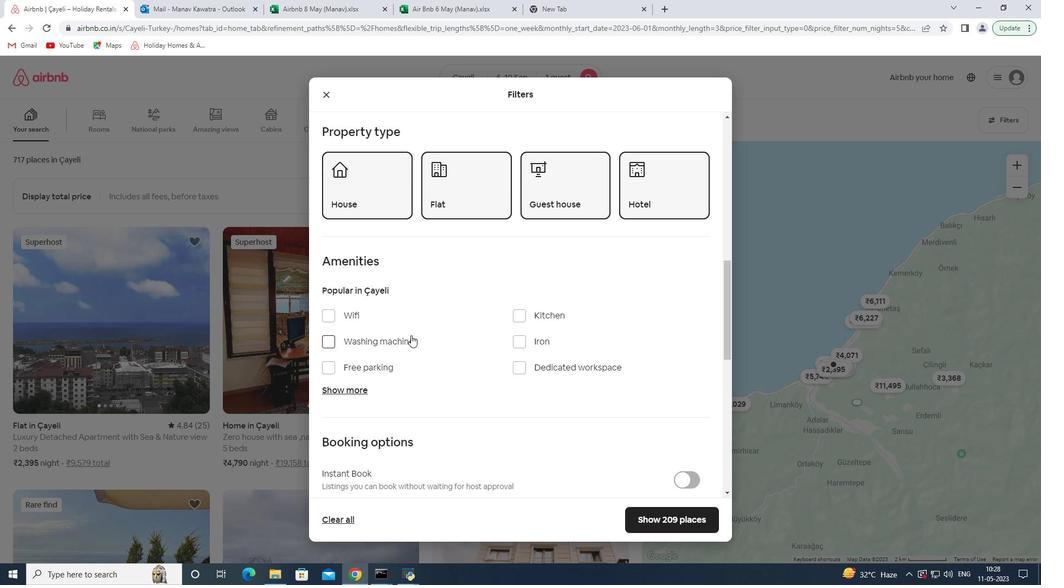 
Action: Mouse scrolled (411, 335) with delta (0, 0)
Screenshot: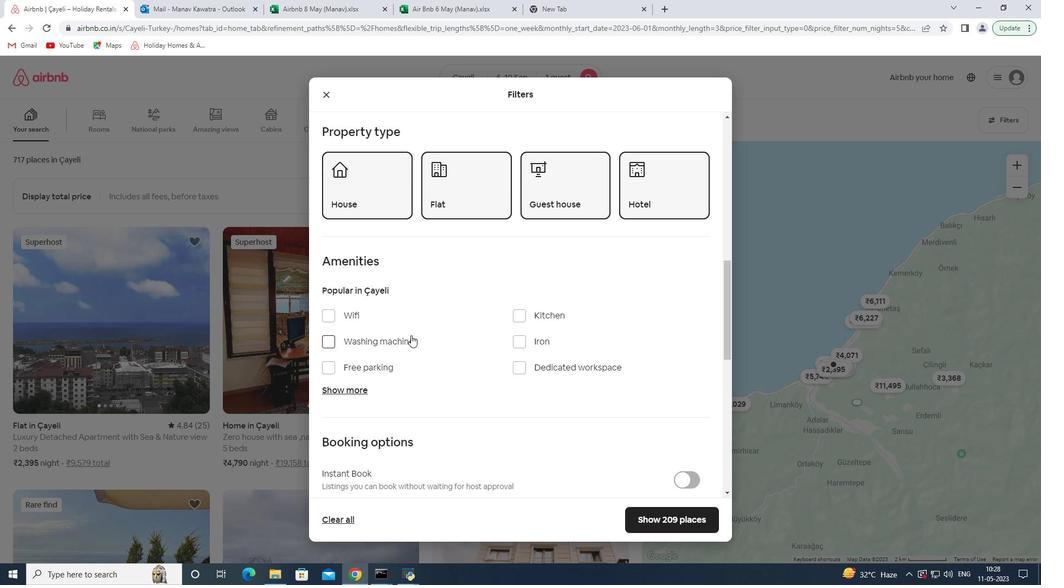 
Action: Mouse moved to (692, 357)
Screenshot: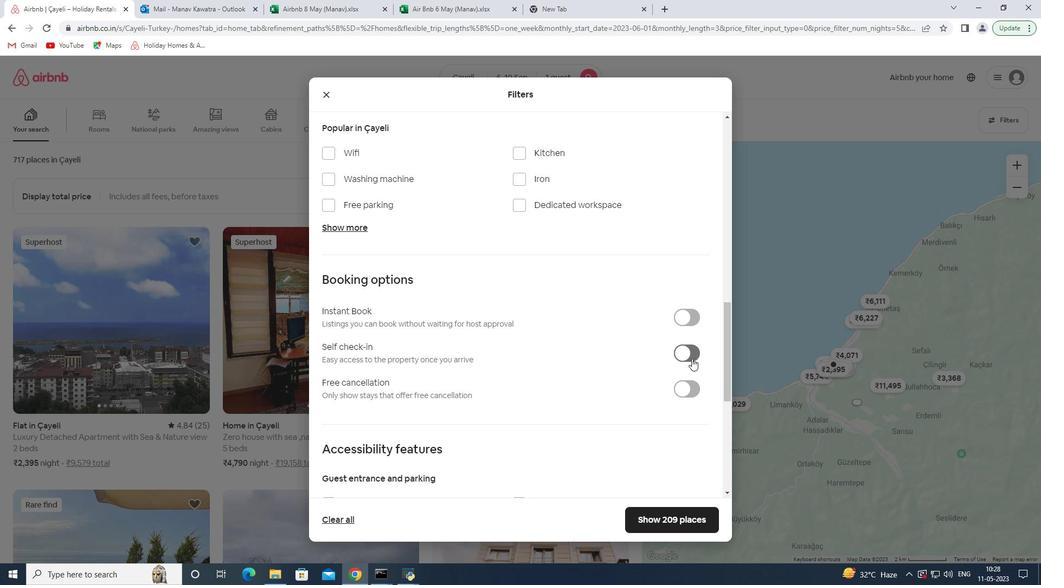 
Action: Mouse pressed left at (692, 357)
Screenshot: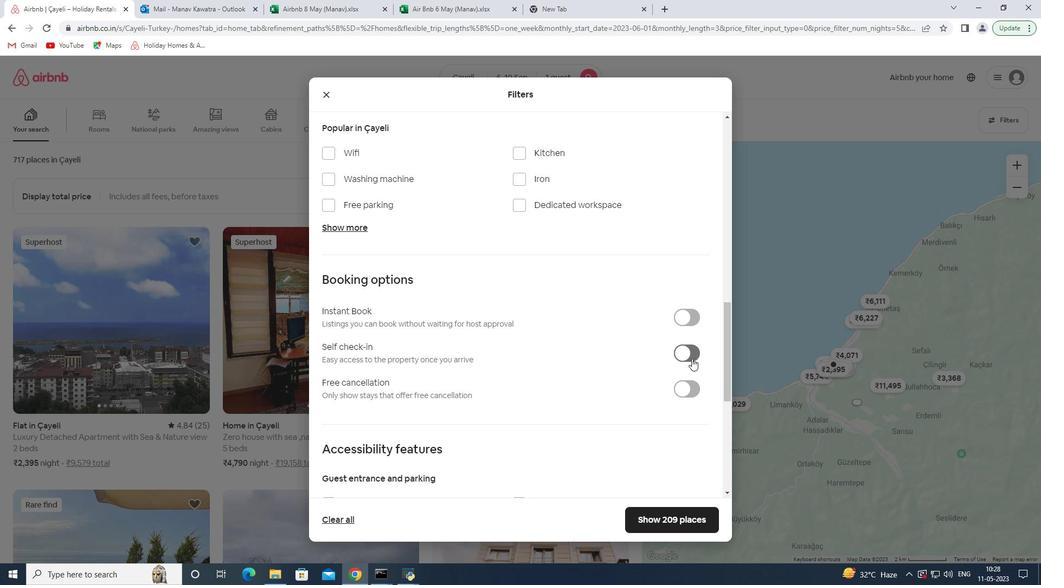
Action: Mouse moved to (600, 343)
Screenshot: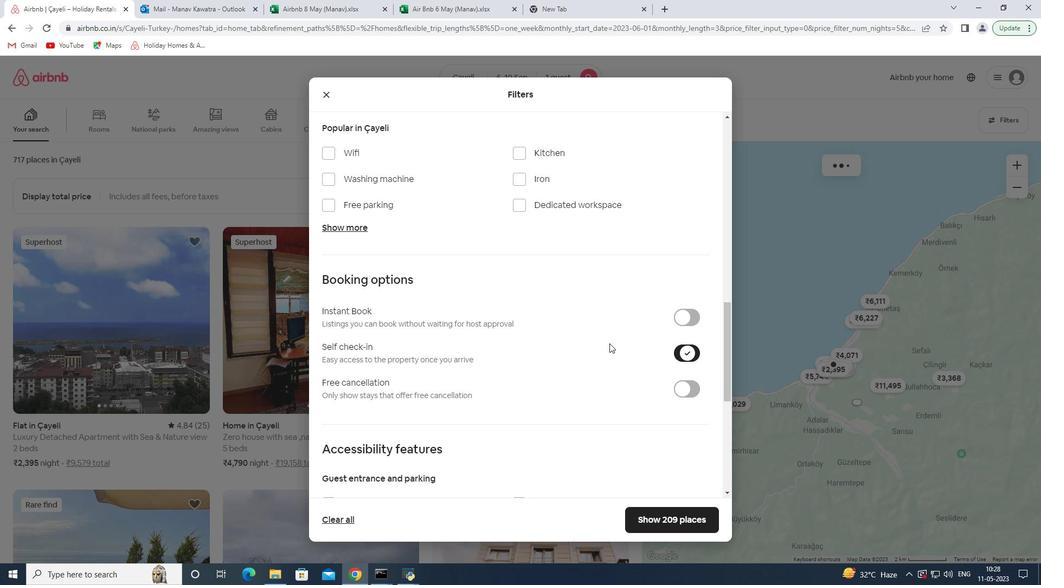 
Action: Mouse scrolled (600, 343) with delta (0, 0)
Screenshot: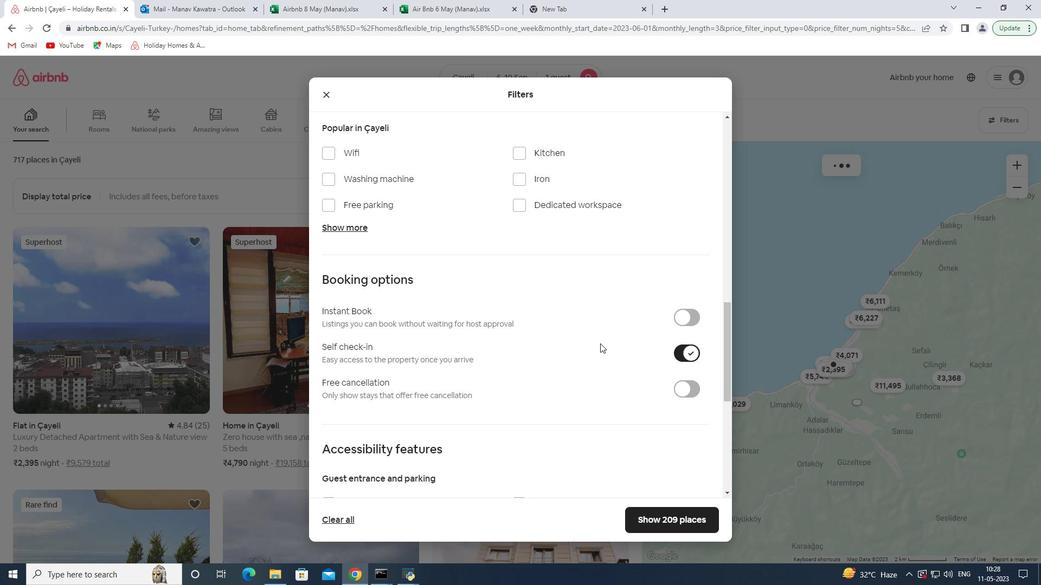 
Action: Mouse scrolled (600, 343) with delta (0, 0)
Screenshot: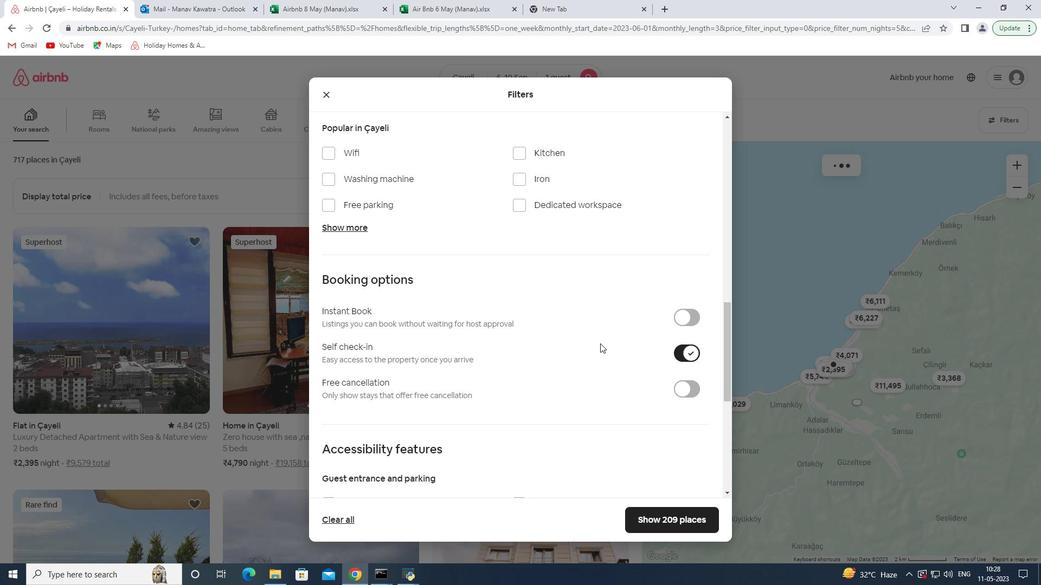 
Action: Mouse scrolled (600, 343) with delta (0, 0)
Screenshot: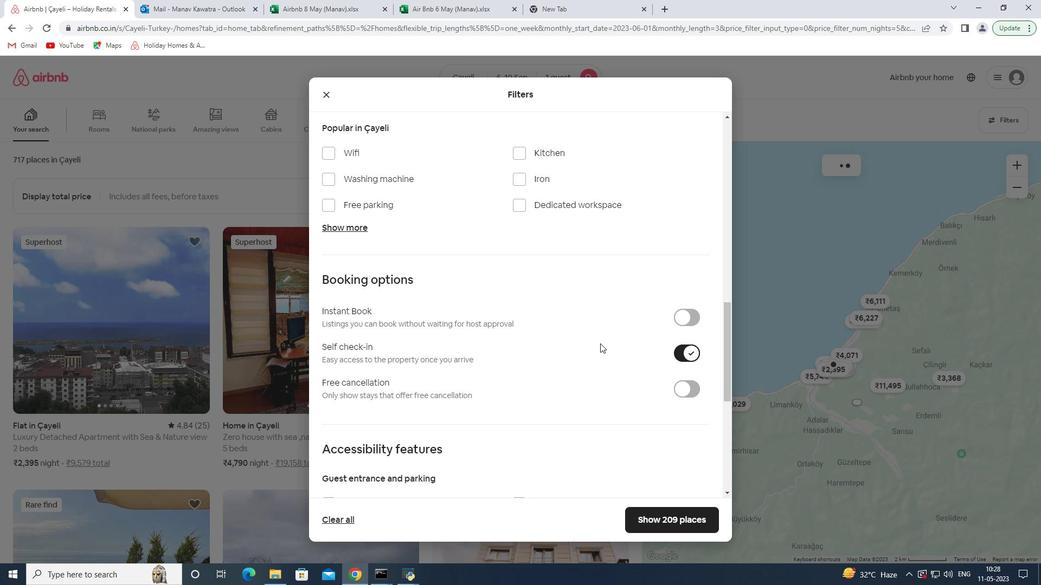 
Action: Mouse scrolled (600, 343) with delta (0, 0)
Screenshot: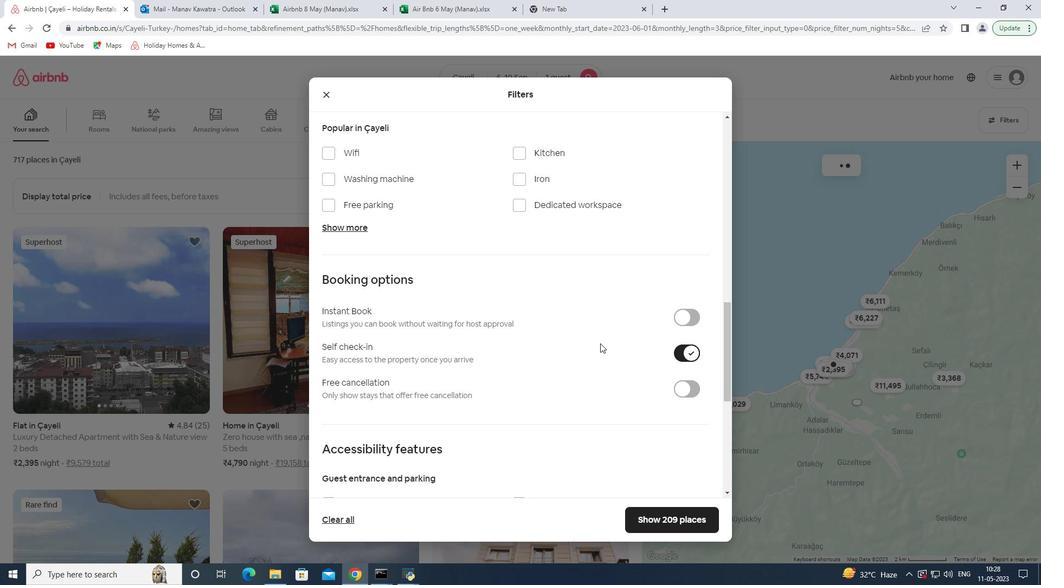 
Action: Mouse scrolled (600, 343) with delta (0, 0)
Screenshot: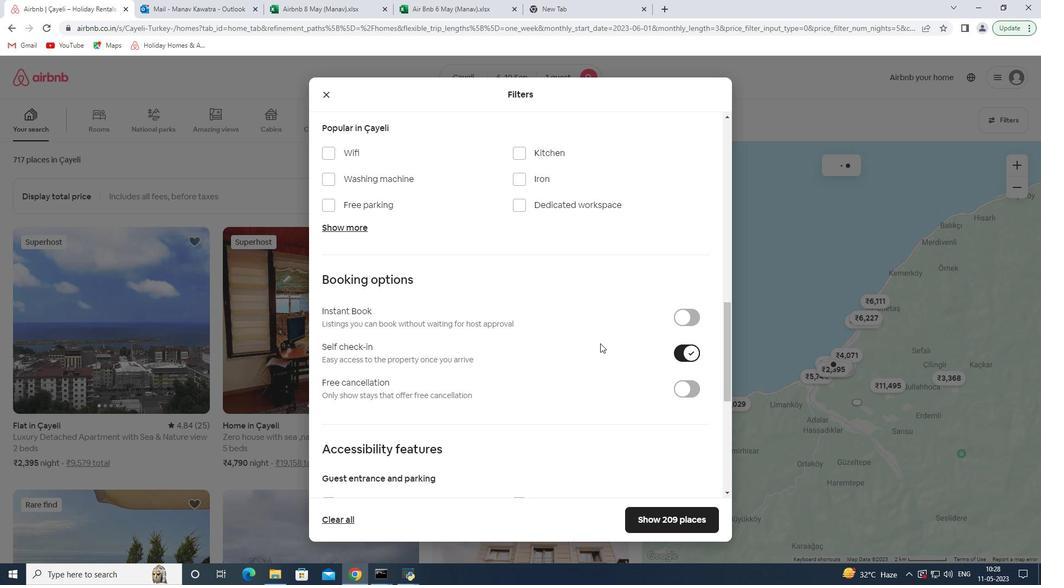 
Action: Mouse moved to (350, 443)
Screenshot: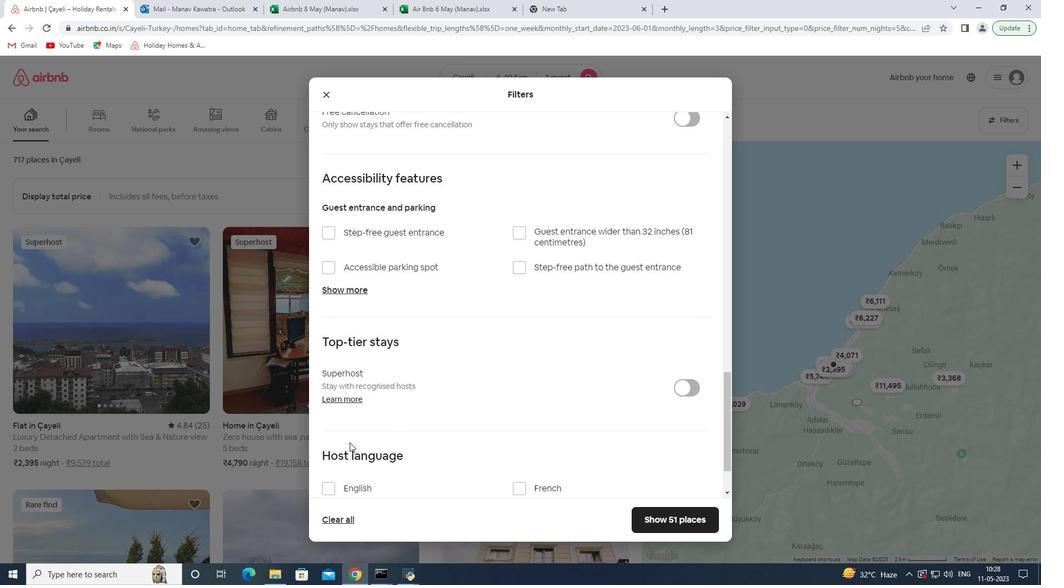 
Action: Mouse scrolled (350, 442) with delta (0, 0)
Screenshot: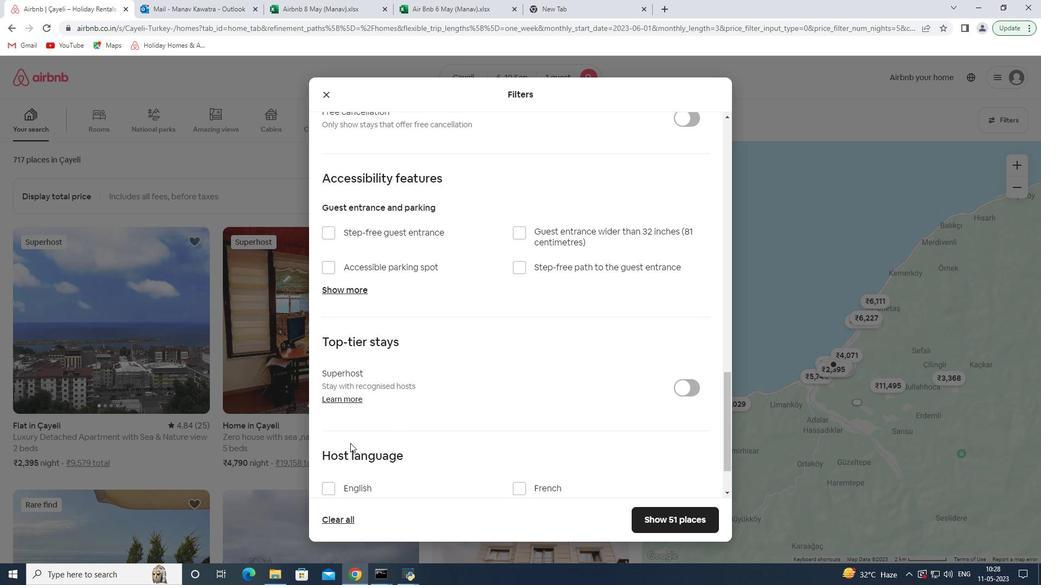 
Action: Mouse scrolled (350, 442) with delta (0, 0)
Screenshot: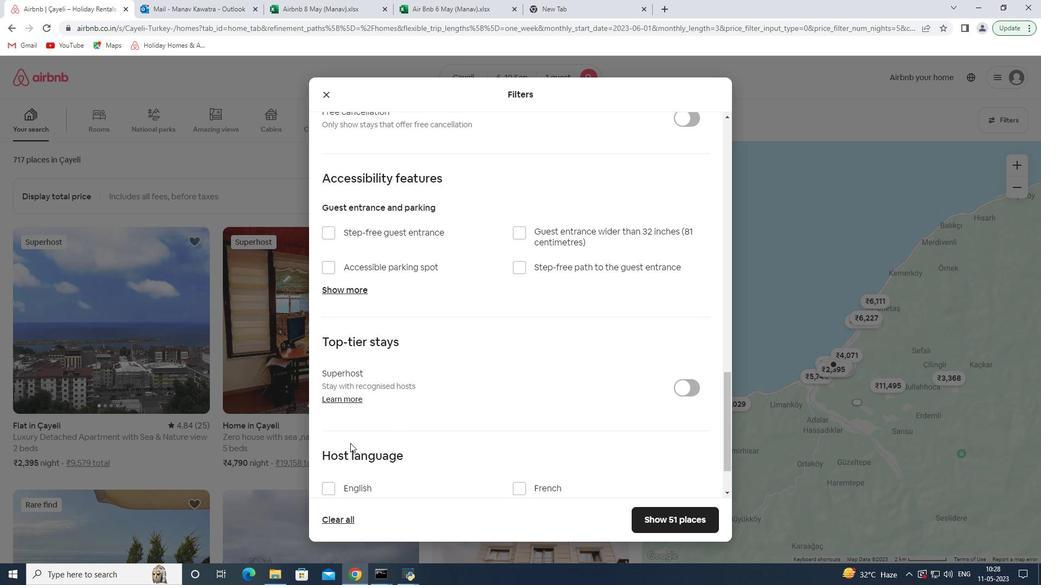 
Action: Mouse scrolled (350, 442) with delta (0, 0)
Screenshot: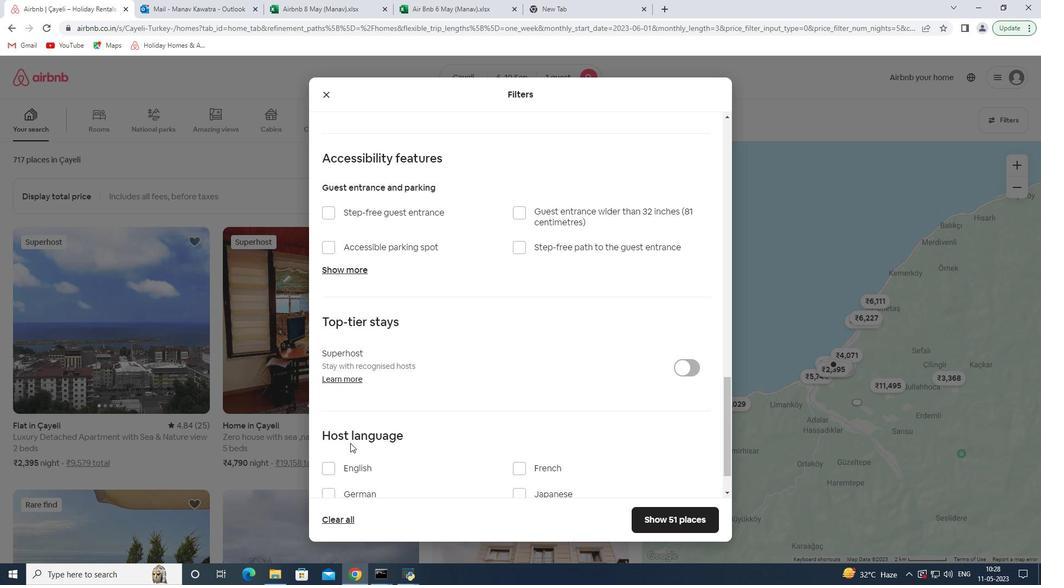 
Action: Mouse moved to (363, 422)
Screenshot: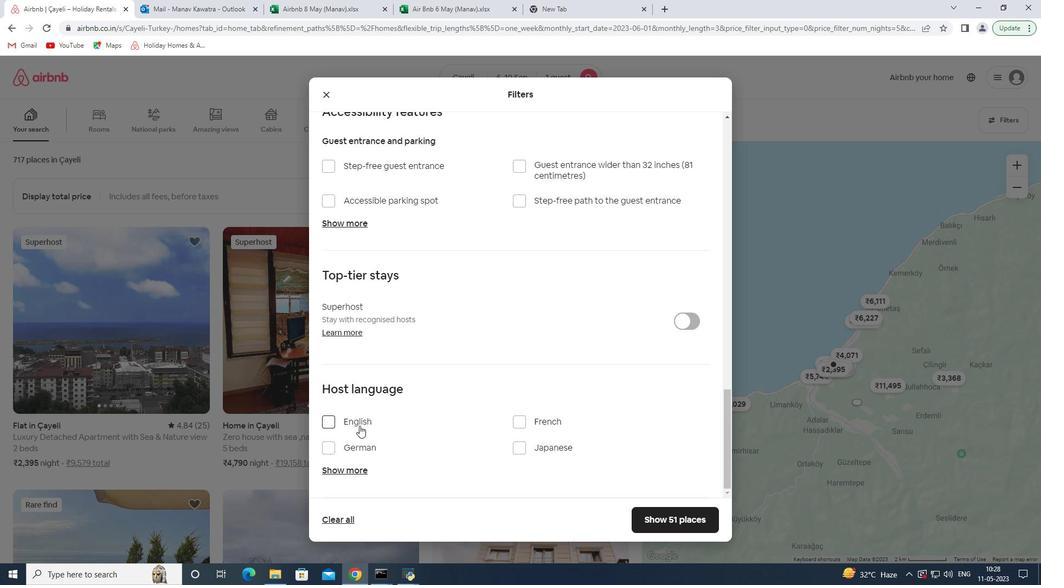 
Action: Mouse pressed left at (363, 422)
Screenshot: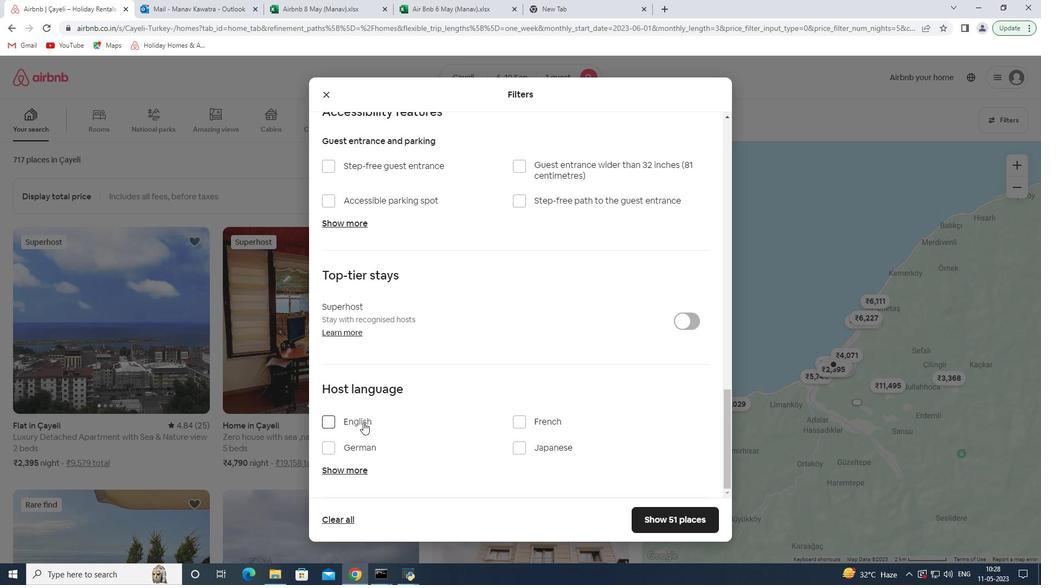 
Action: Mouse moved to (377, 427)
Screenshot: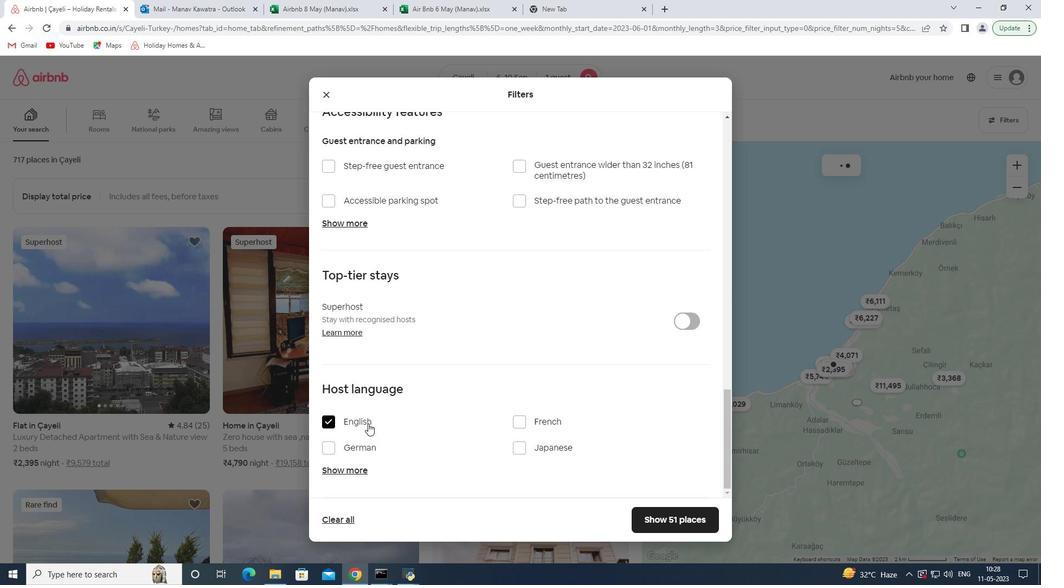 
Action: Mouse scrolled (377, 427) with delta (0, 0)
Screenshot: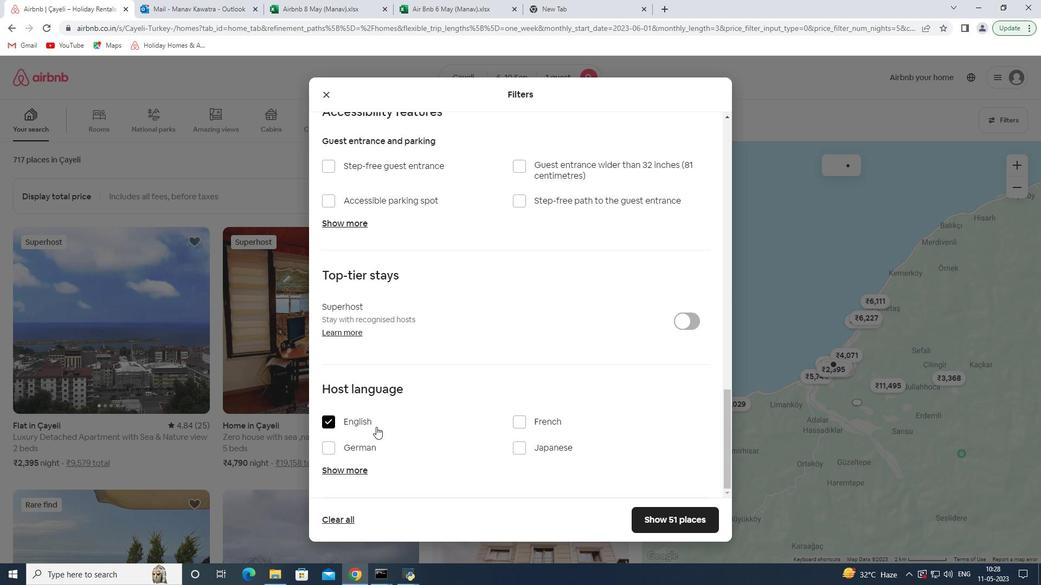 
Action: Mouse scrolled (377, 427) with delta (0, 0)
Screenshot: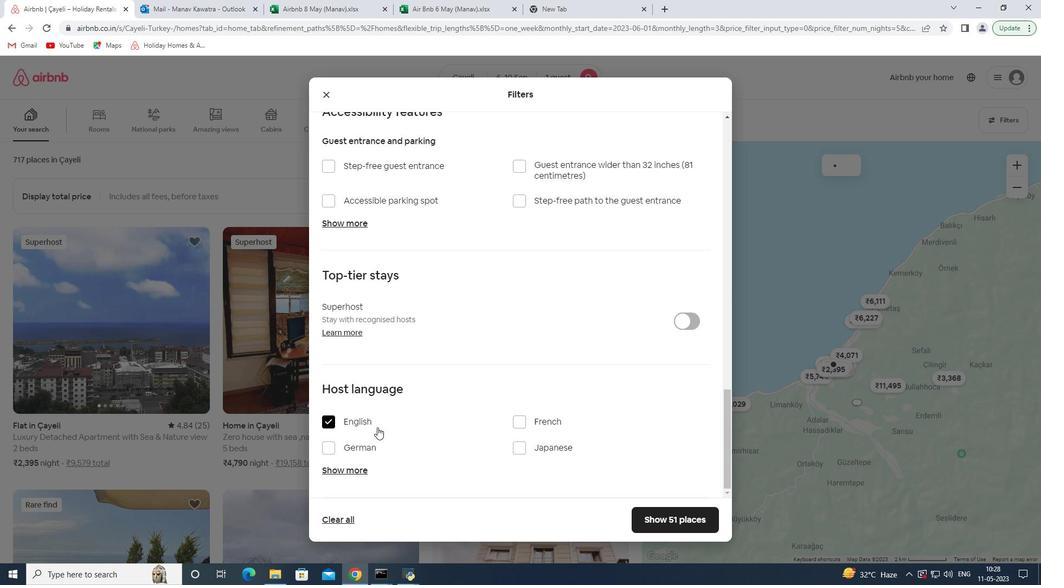 
Action: Mouse moved to (451, 420)
Screenshot: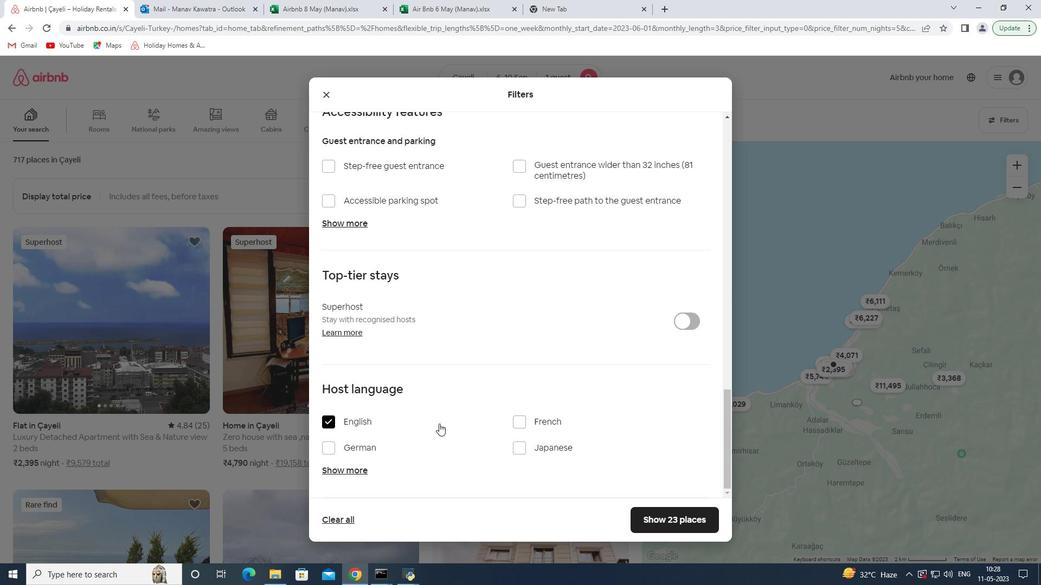 
Action: Mouse scrolled (451, 420) with delta (0, 0)
Screenshot: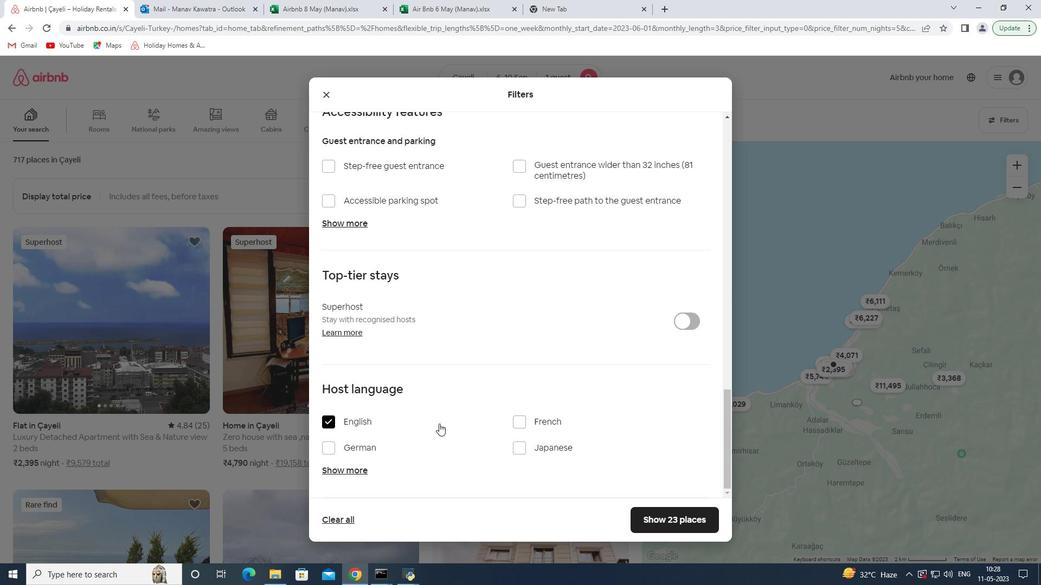
Action: Mouse scrolled (451, 419) with delta (0, 0)
Screenshot: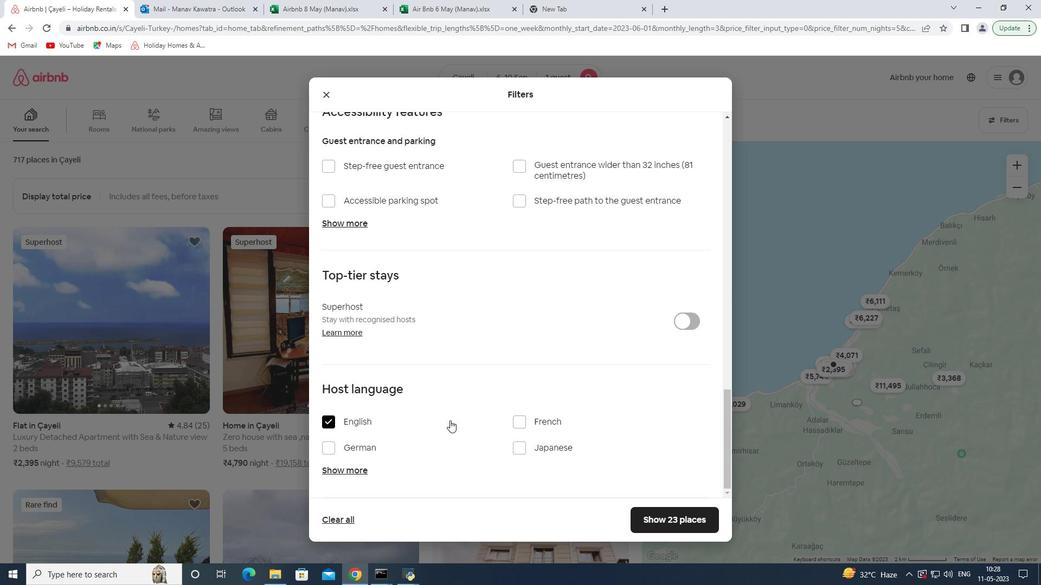 
Action: Mouse scrolled (451, 419) with delta (0, 0)
Screenshot: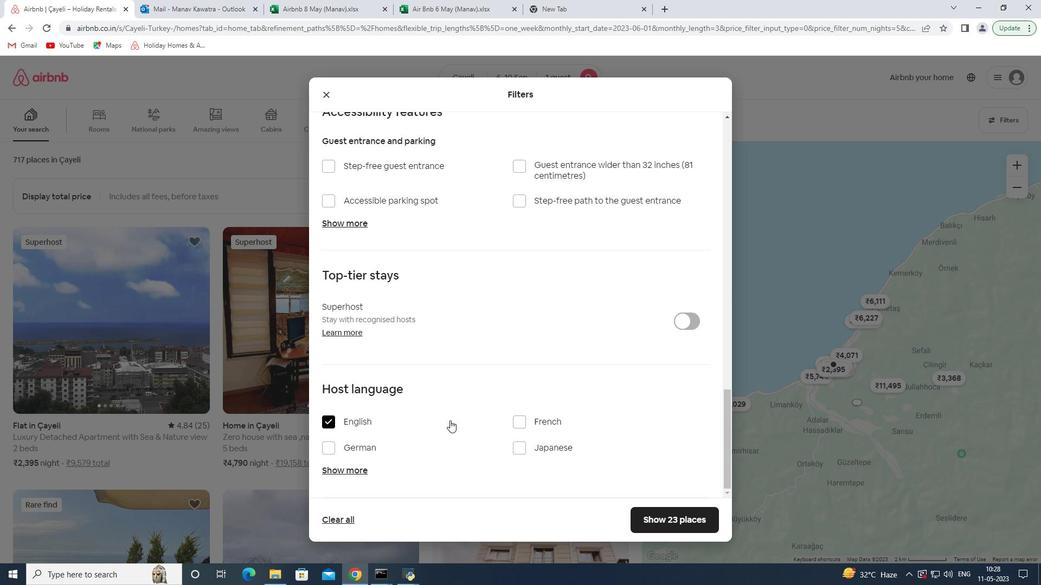 
Action: Mouse scrolled (451, 419) with delta (0, 0)
Screenshot: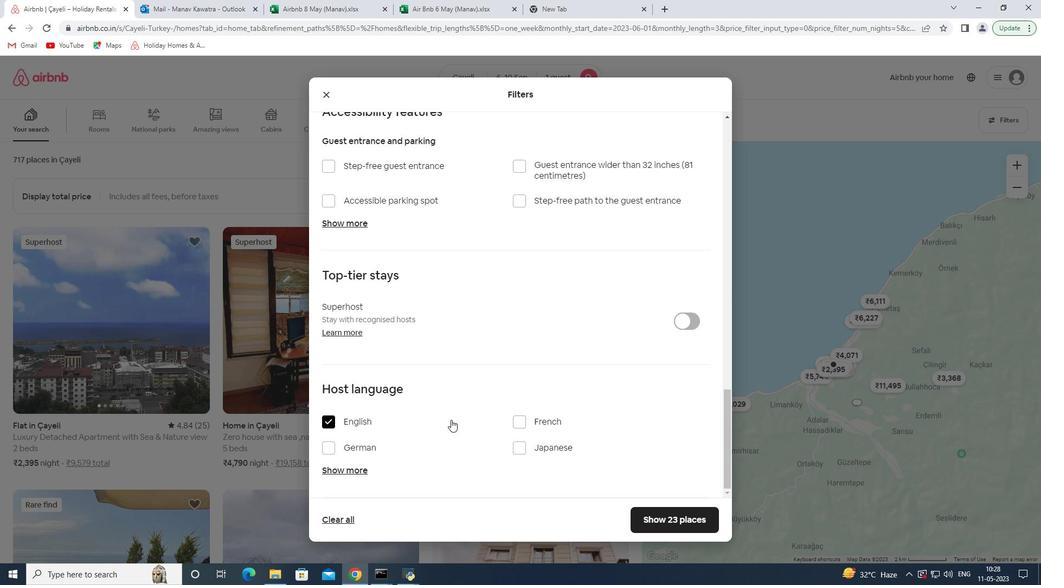 
Action: Mouse moved to (654, 517)
Screenshot: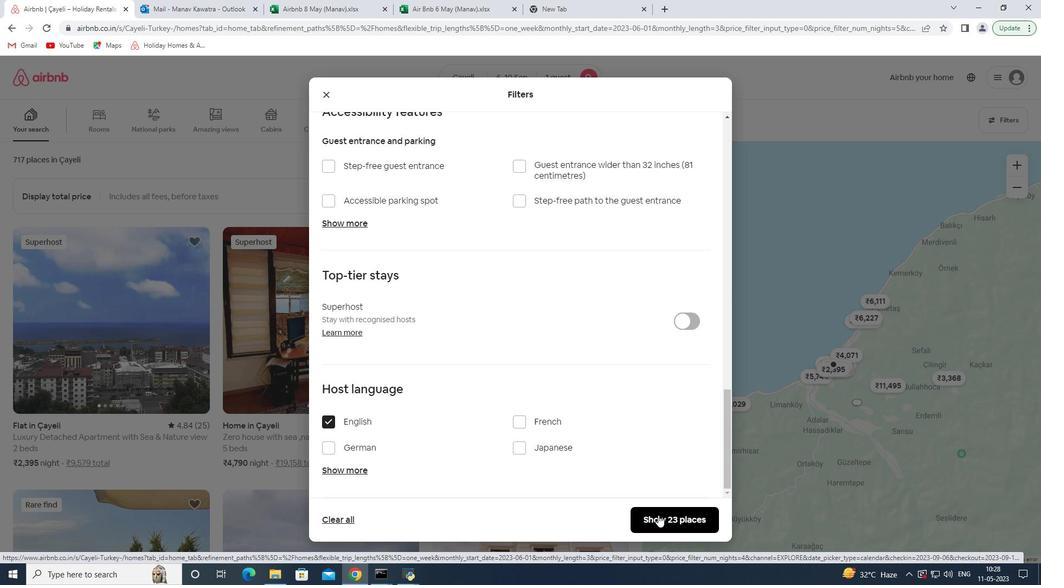
Action: Mouse pressed left at (654, 517)
Screenshot: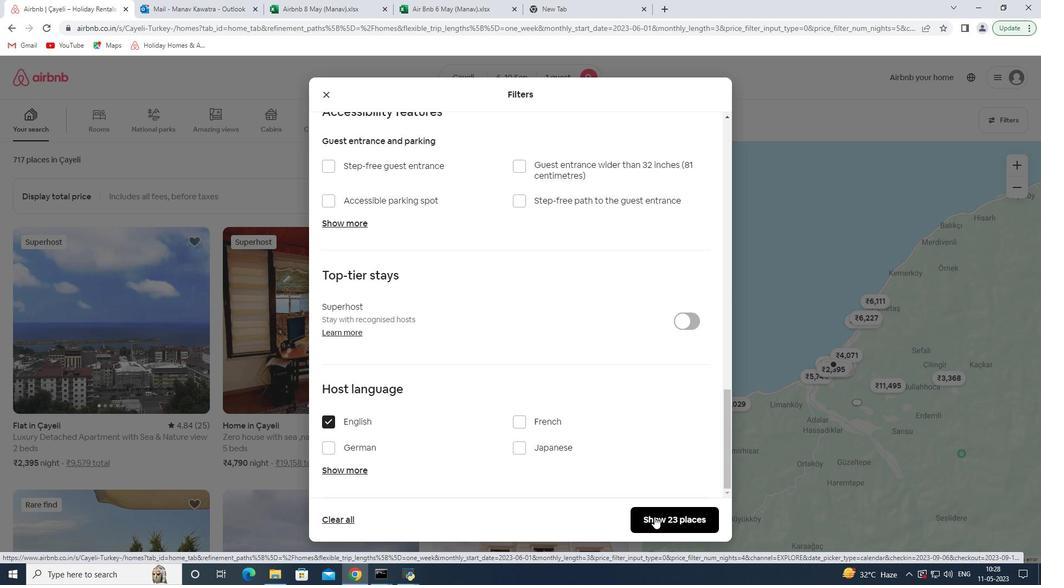 
Action: Mouse moved to (493, 376)
Screenshot: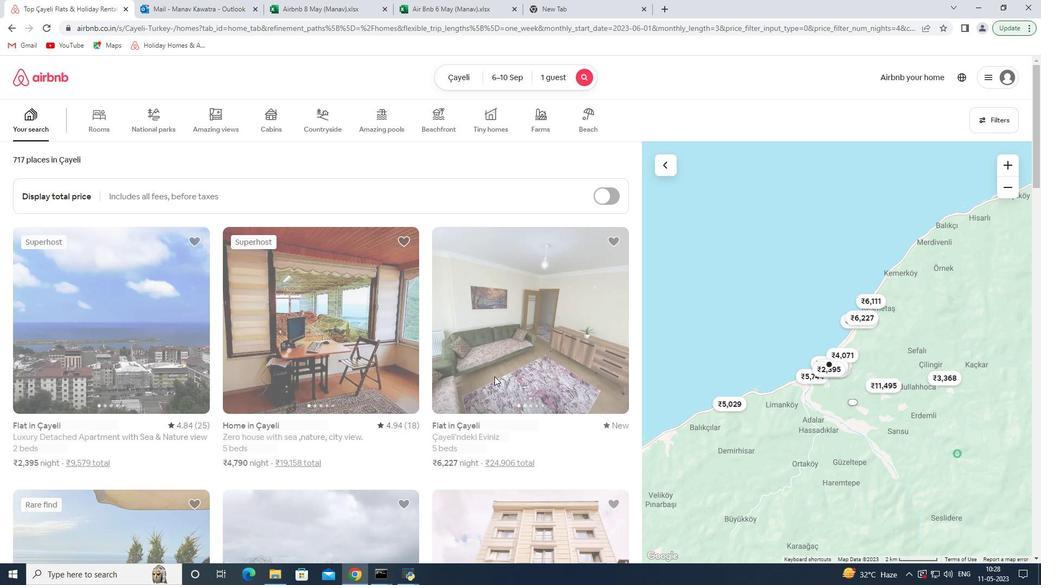 
